 Task: Add Sprouts Organic Mushroom Pasta Sauce to the cart.
Action: Mouse moved to (46, 278)
Screenshot: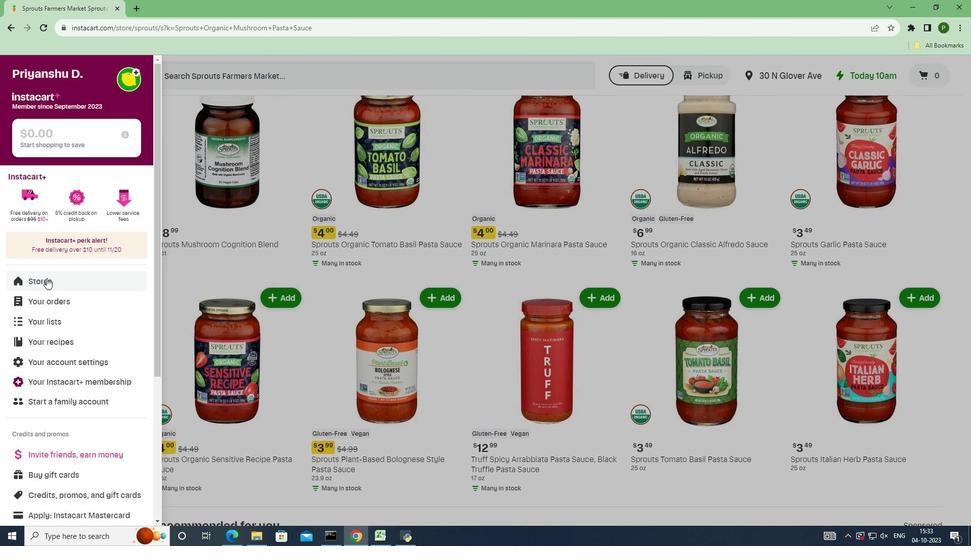 
Action: Mouse pressed left at (46, 278)
Screenshot: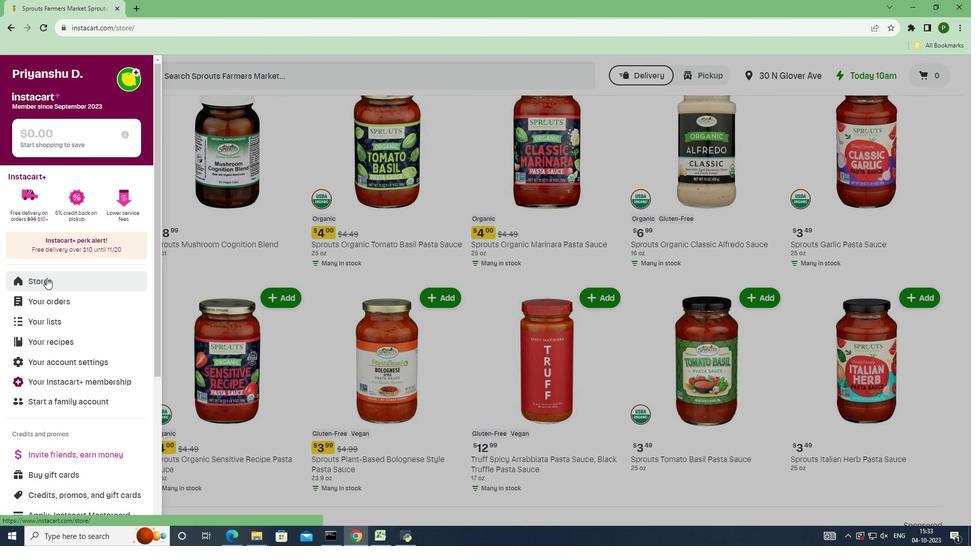 
Action: Mouse moved to (228, 114)
Screenshot: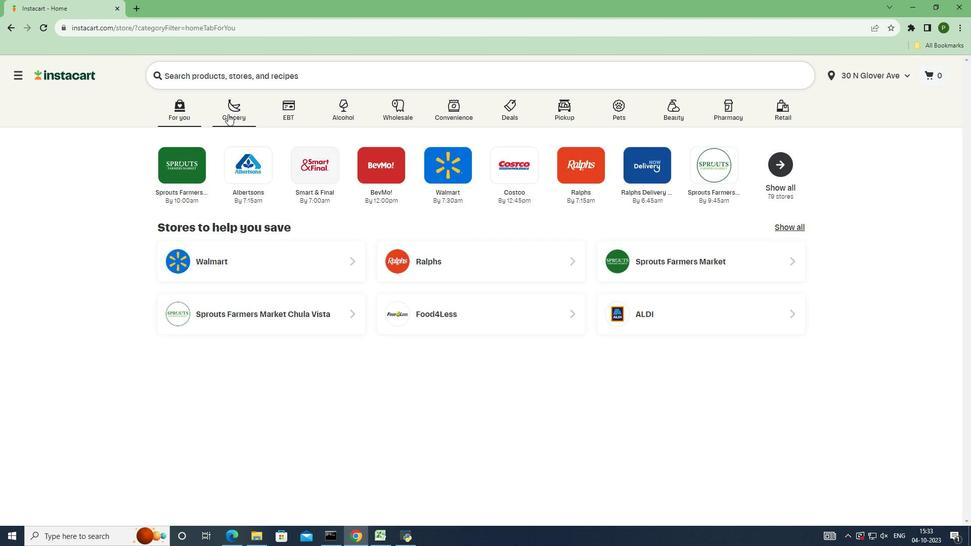 
Action: Mouse pressed left at (228, 114)
Screenshot: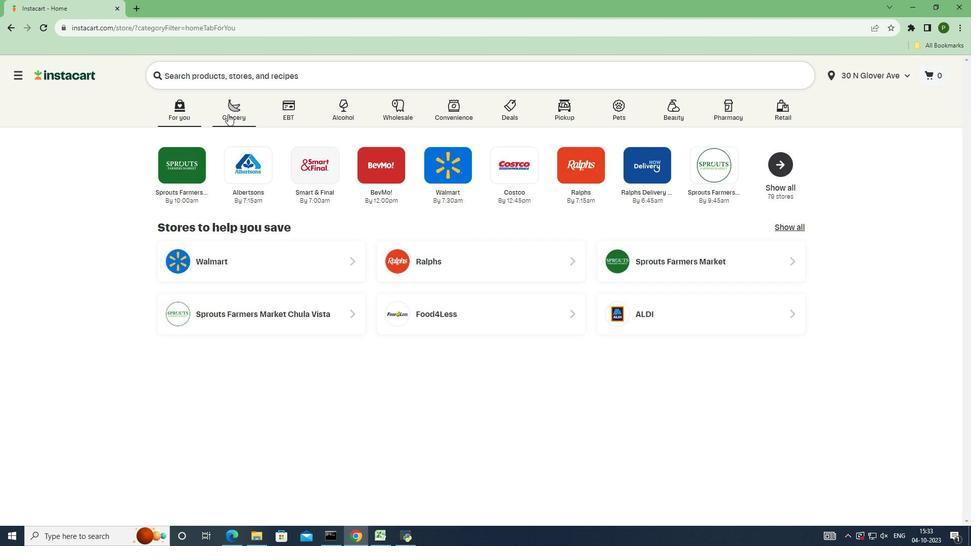 
Action: Mouse moved to (639, 225)
Screenshot: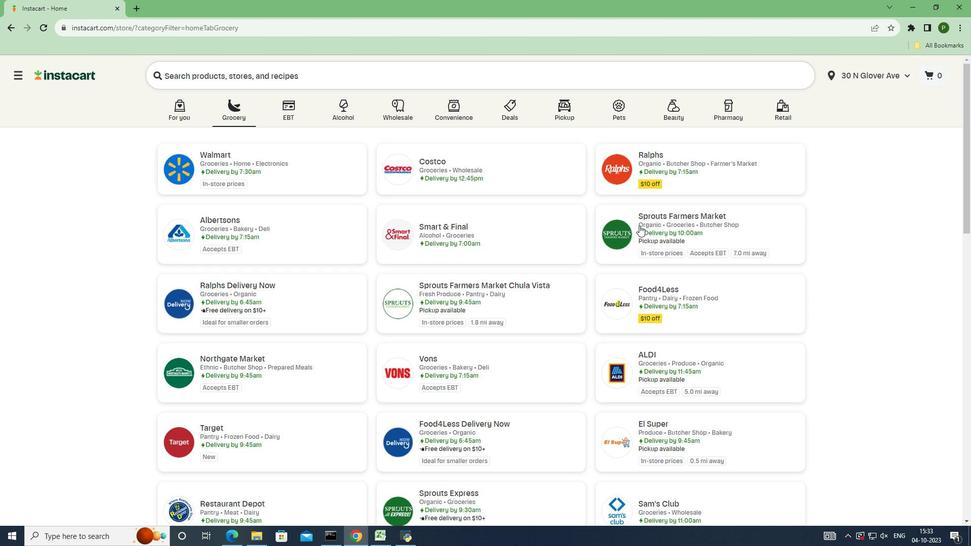 
Action: Mouse pressed left at (639, 225)
Screenshot: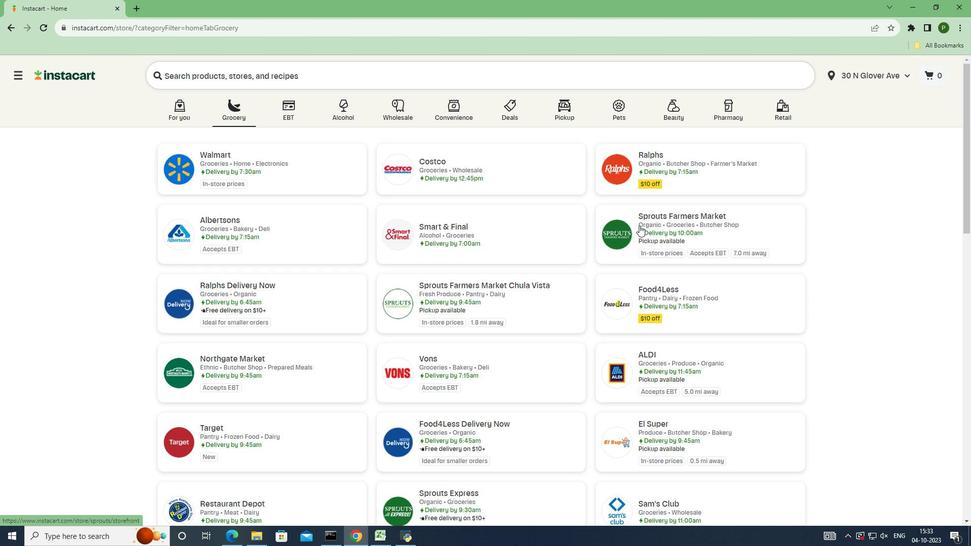 
Action: Mouse moved to (75, 285)
Screenshot: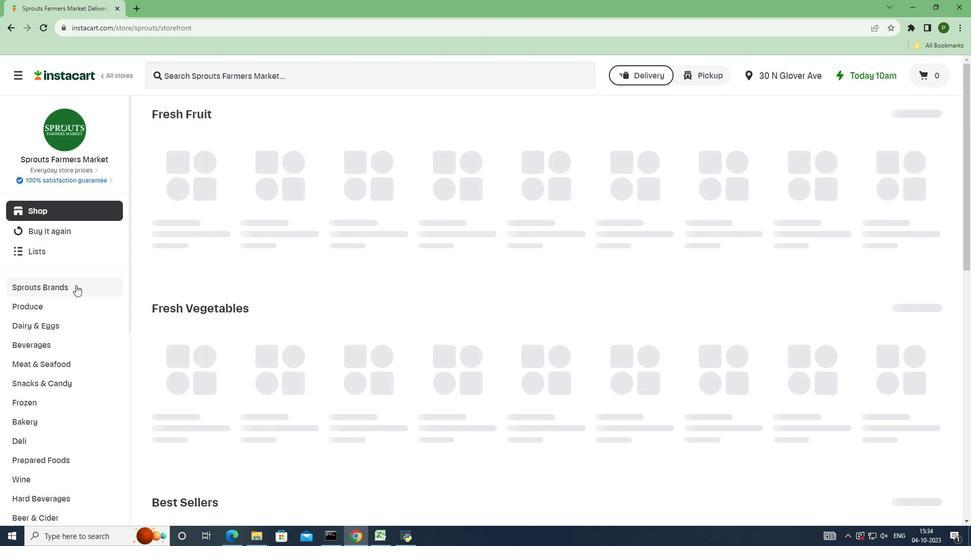 
Action: Mouse pressed left at (75, 285)
Screenshot: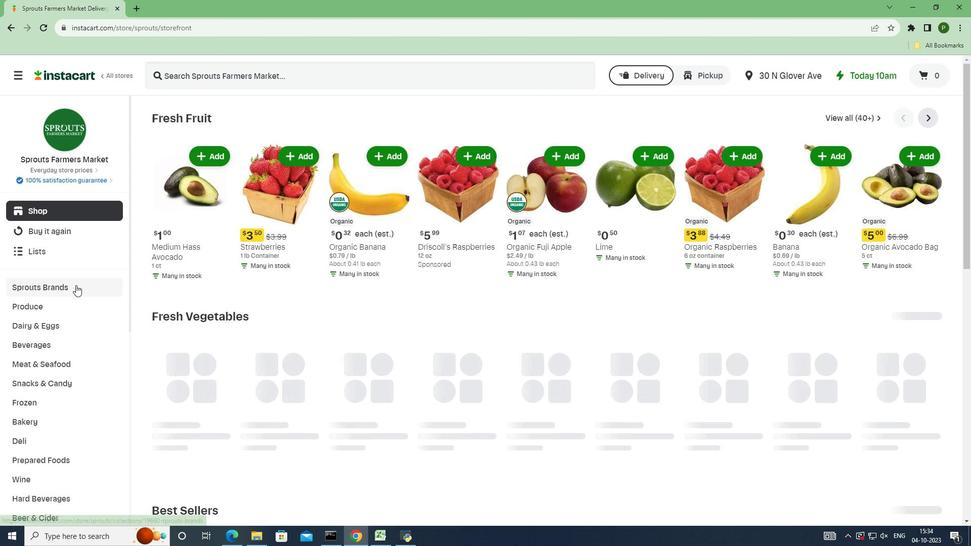 
Action: Mouse moved to (59, 364)
Screenshot: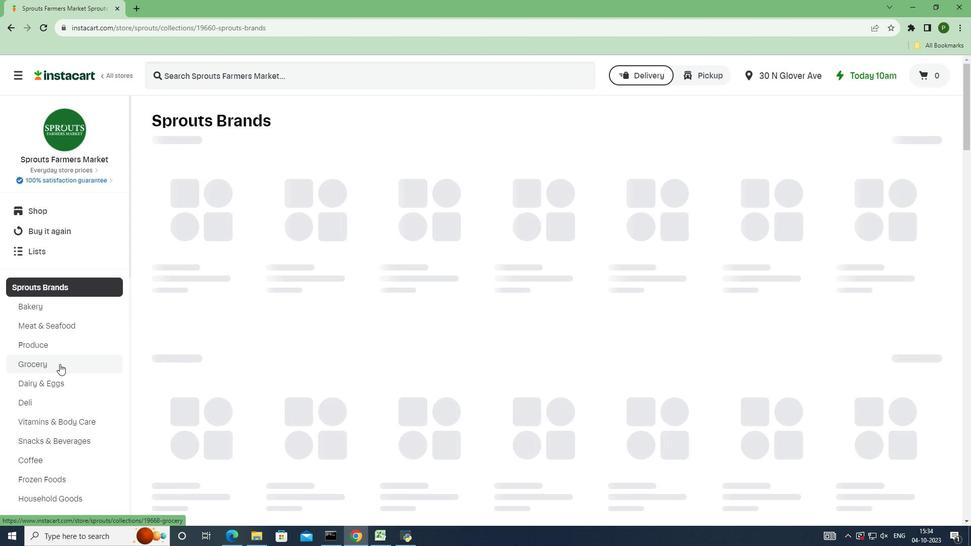 
Action: Mouse pressed left at (59, 364)
Screenshot: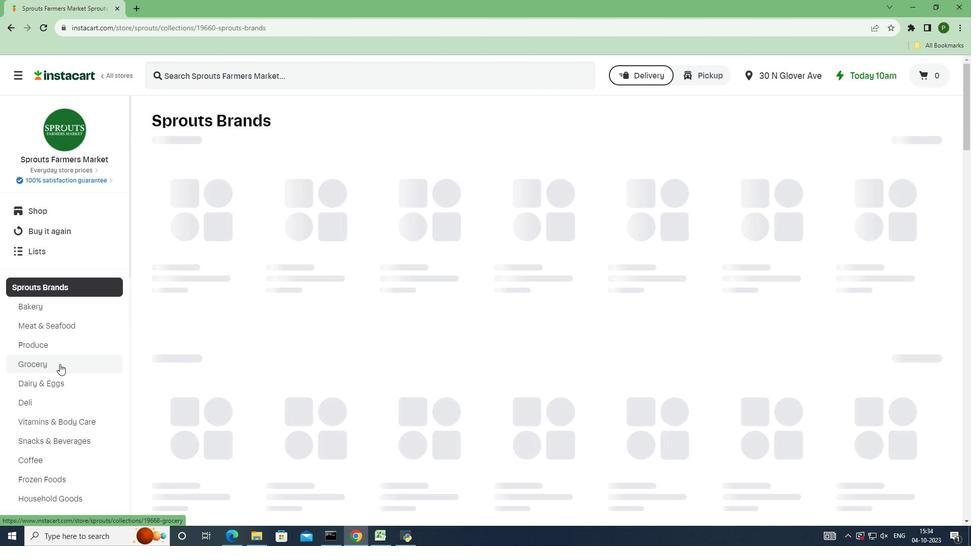 
Action: Mouse moved to (242, 233)
Screenshot: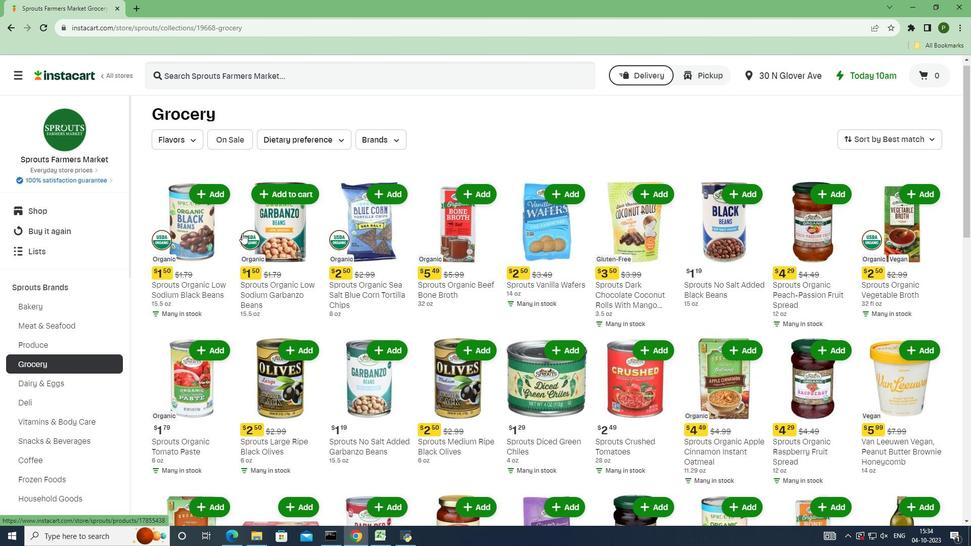 
Action: Mouse scrolled (242, 232) with delta (0, 0)
Screenshot: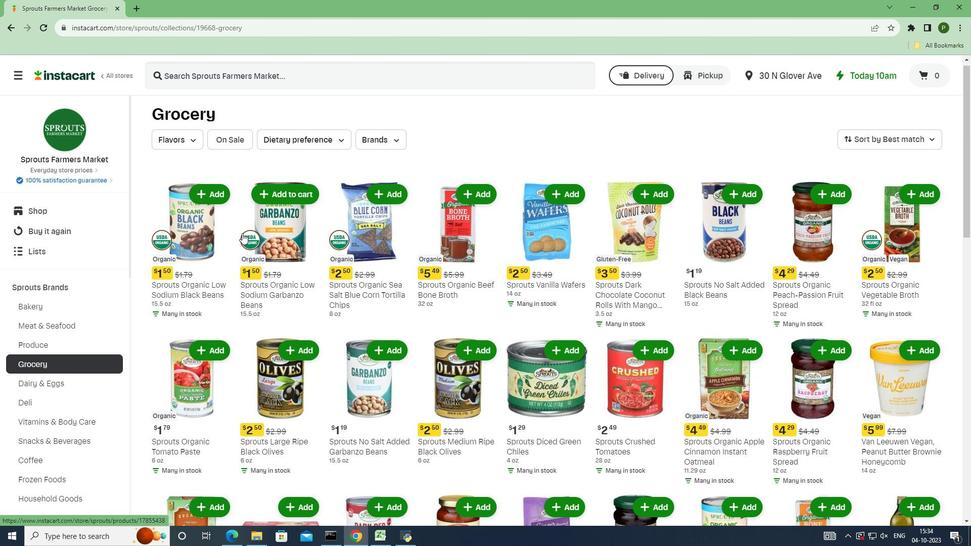 
Action: Mouse scrolled (242, 232) with delta (0, 0)
Screenshot: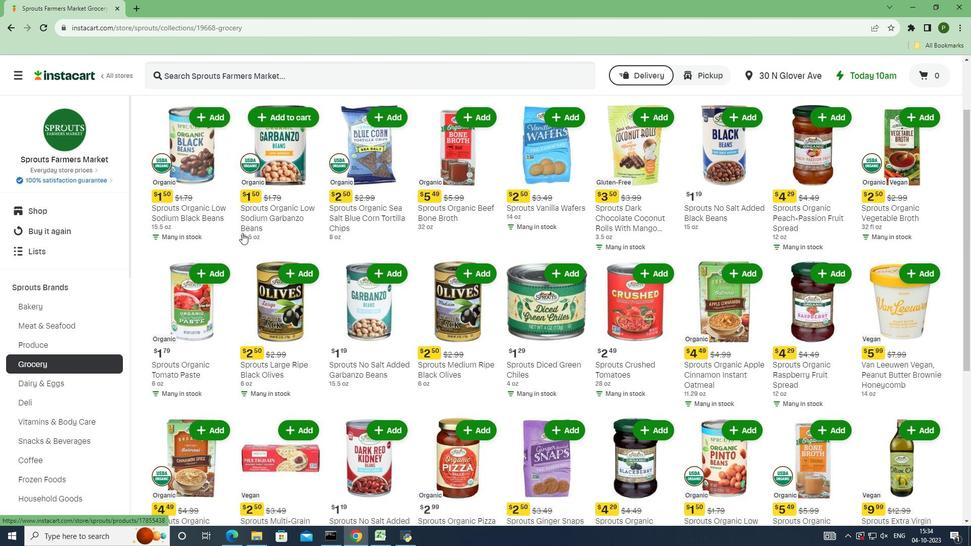 
Action: Mouse scrolled (242, 232) with delta (0, 0)
Screenshot: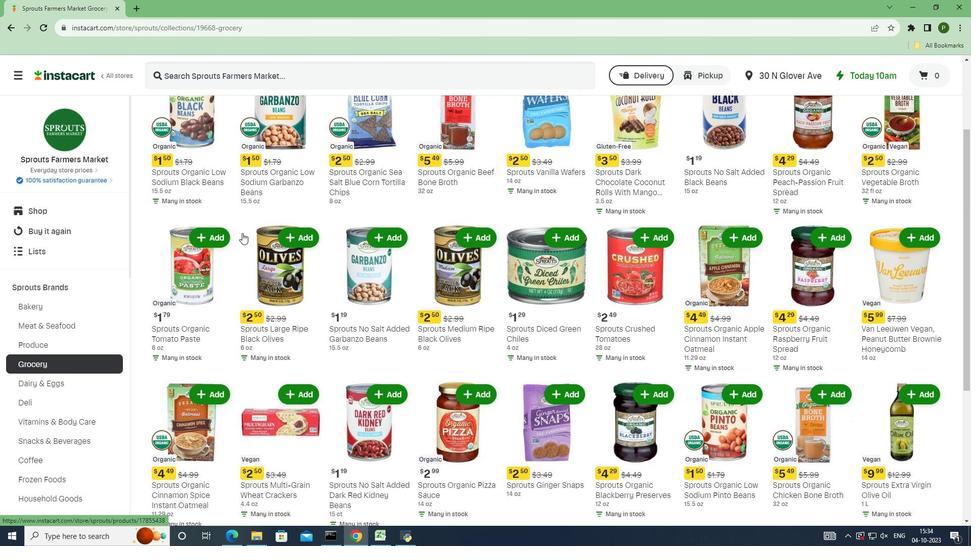 
Action: Mouse scrolled (242, 232) with delta (0, 0)
Screenshot: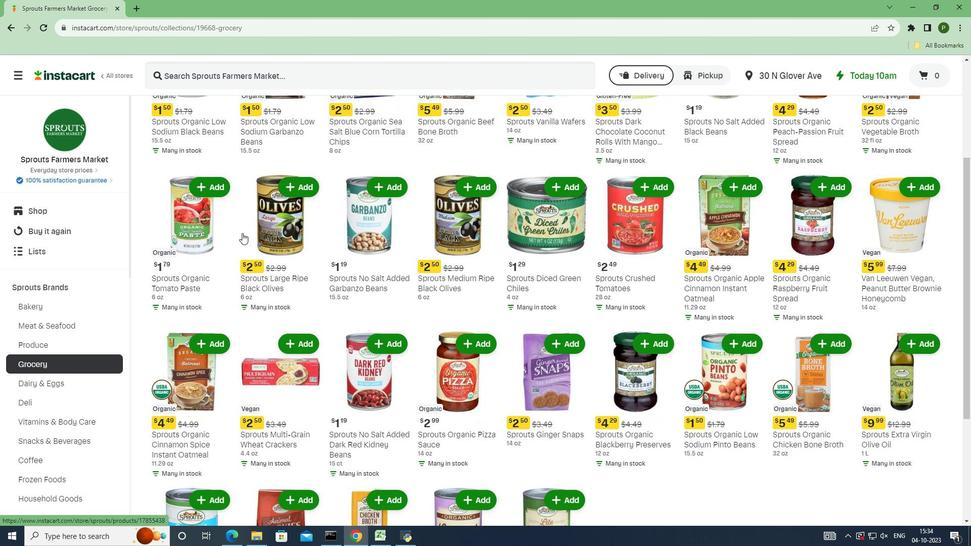 
Action: Mouse scrolled (242, 232) with delta (0, 0)
Screenshot: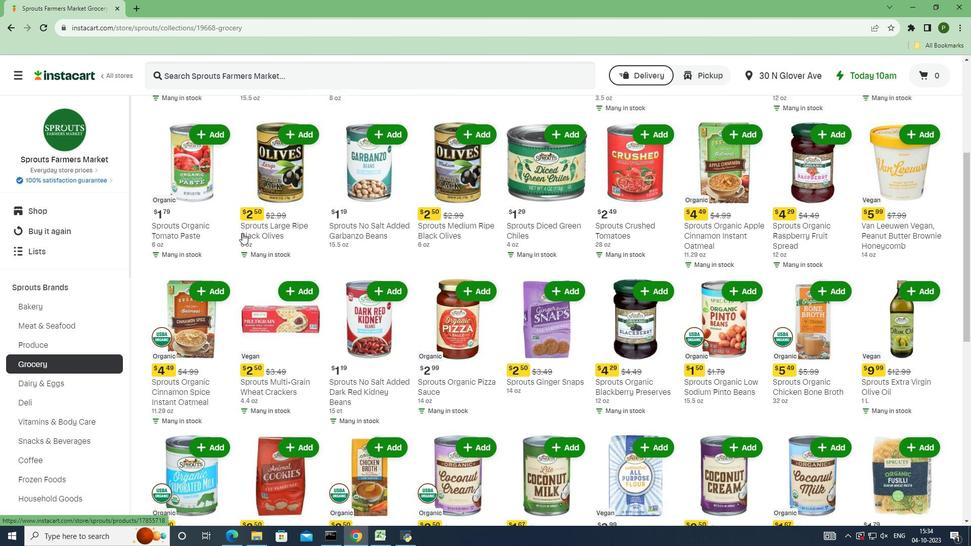 
Action: Mouse scrolled (242, 232) with delta (0, 0)
Screenshot: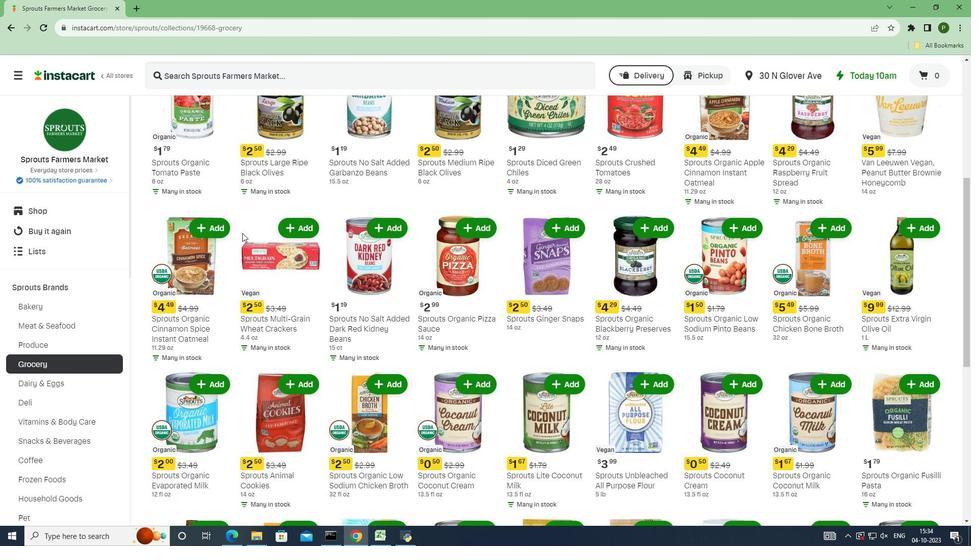 
Action: Mouse scrolled (242, 232) with delta (0, 0)
Screenshot: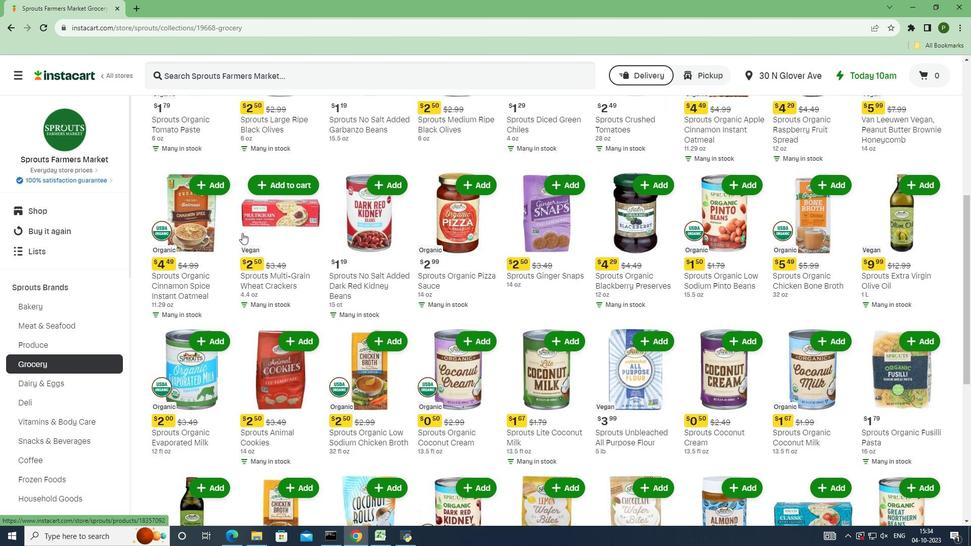 
Action: Mouse scrolled (242, 232) with delta (0, 0)
Screenshot: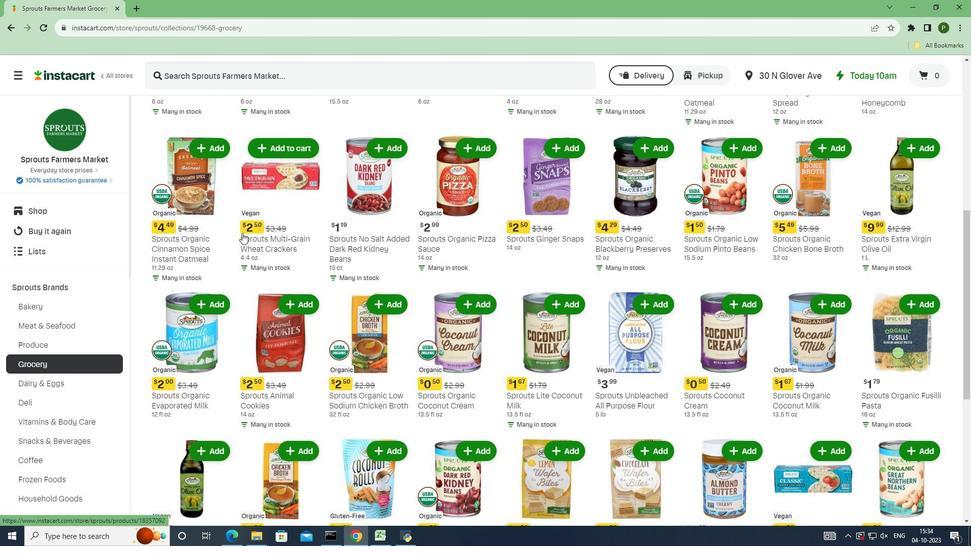 
Action: Mouse scrolled (242, 232) with delta (0, 0)
Screenshot: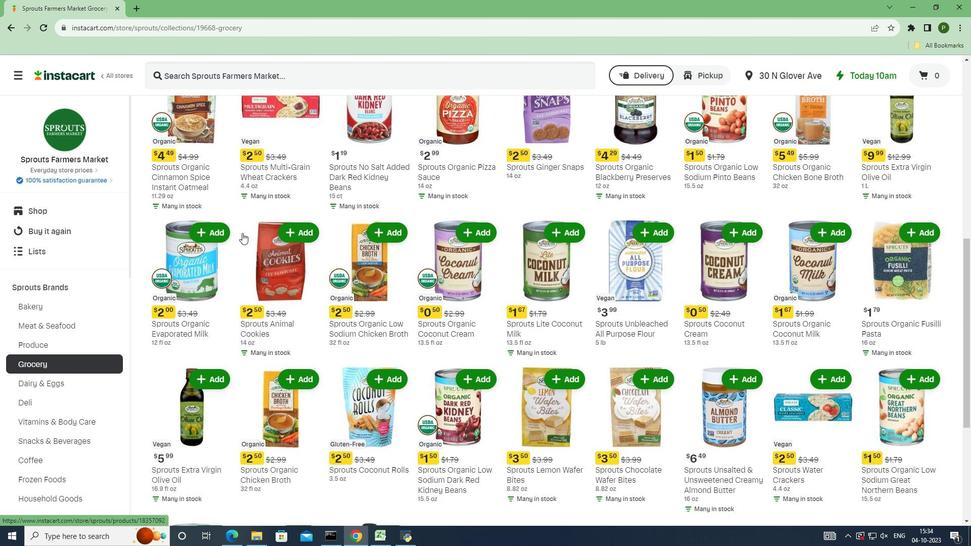 
Action: Mouse scrolled (242, 232) with delta (0, 0)
Screenshot: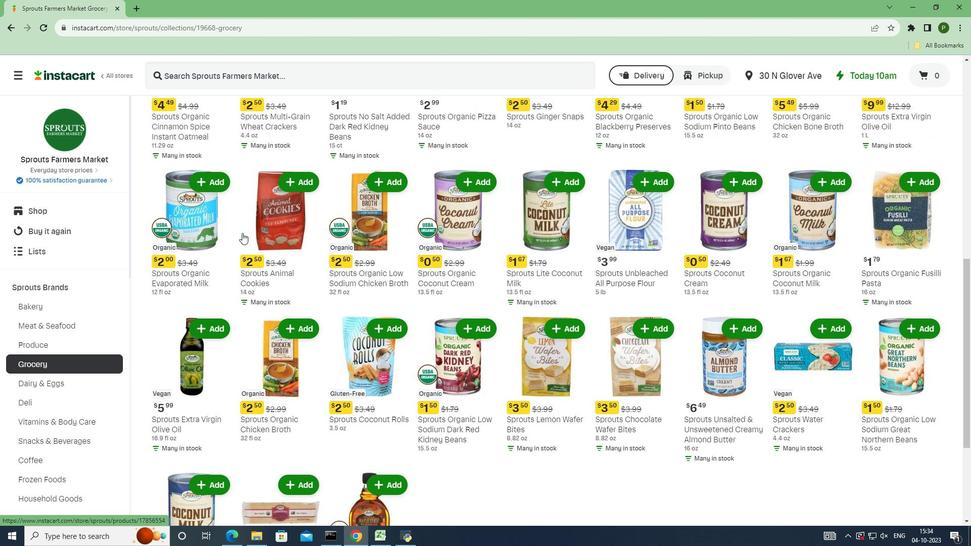 
Action: Mouse scrolled (242, 232) with delta (0, 0)
Screenshot: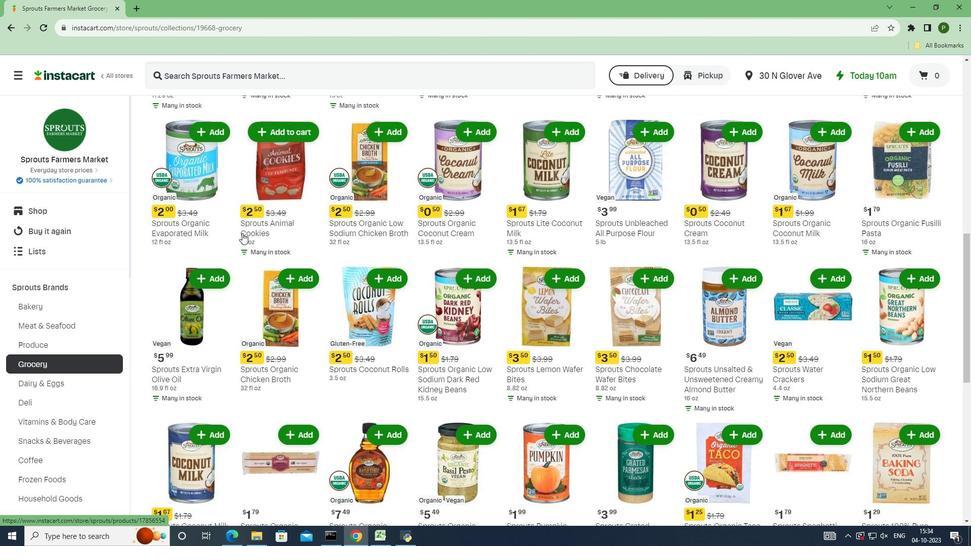 
Action: Mouse scrolled (242, 232) with delta (0, 0)
Screenshot: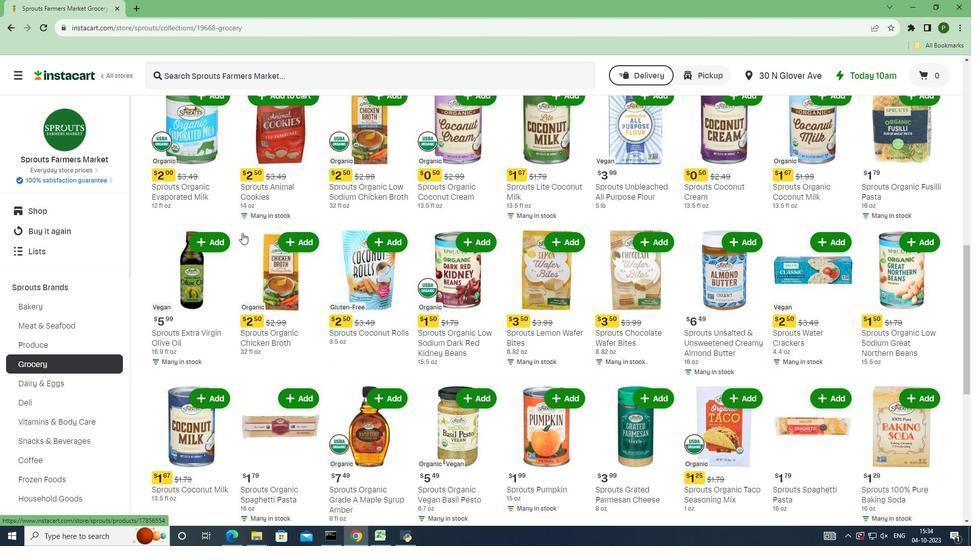 
Action: Mouse scrolled (242, 232) with delta (0, 0)
Screenshot: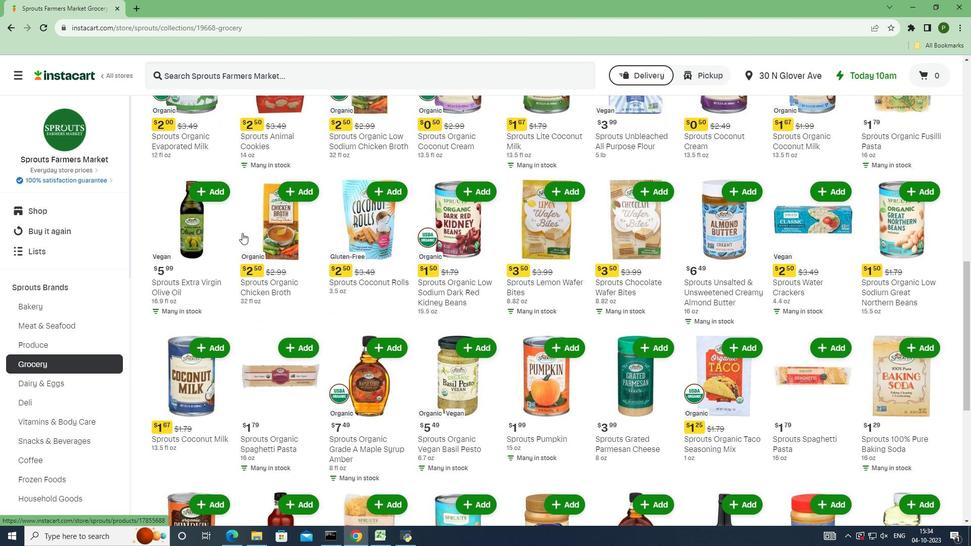 
Action: Mouse scrolled (242, 232) with delta (0, 0)
Screenshot: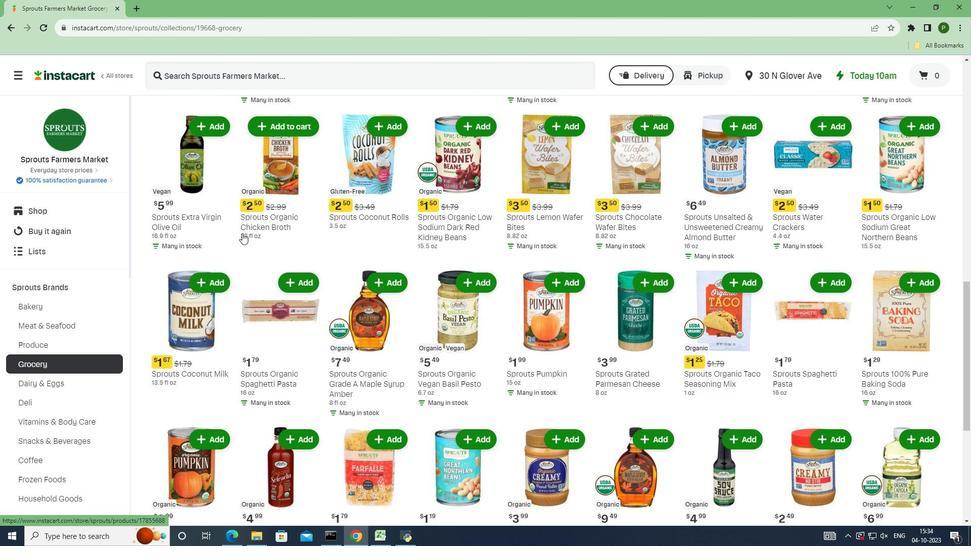 
Action: Mouse scrolled (242, 232) with delta (0, 0)
Screenshot: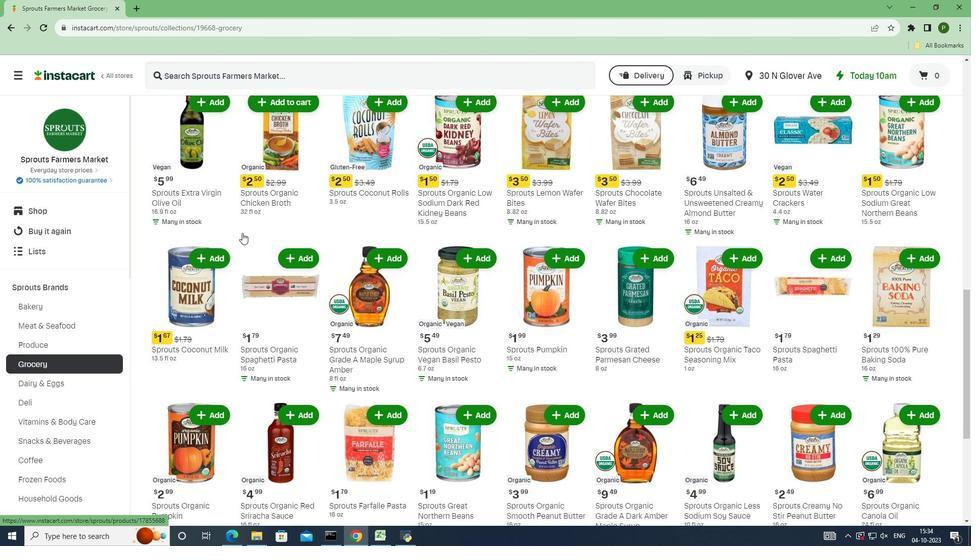 
Action: Mouse scrolled (242, 232) with delta (0, 0)
Screenshot: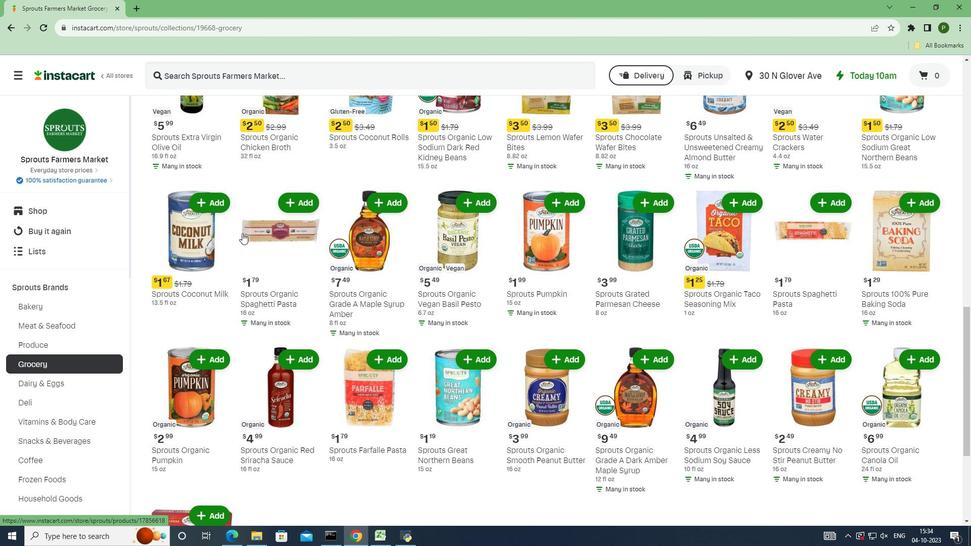 
Action: Mouse scrolled (242, 232) with delta (0, 0)
Screenshot: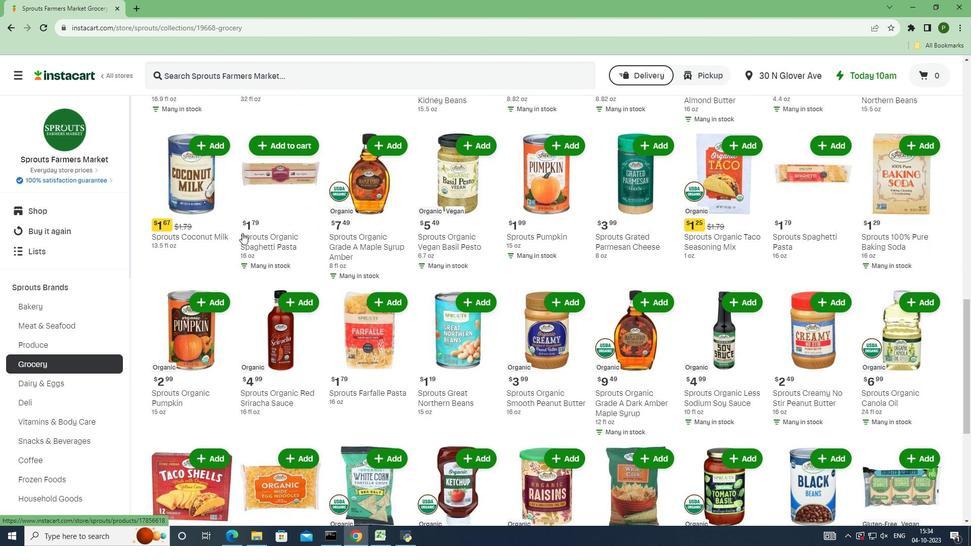 
Action: Mouse scrolled (242, 232) with delta (0, 0)
Screenshot: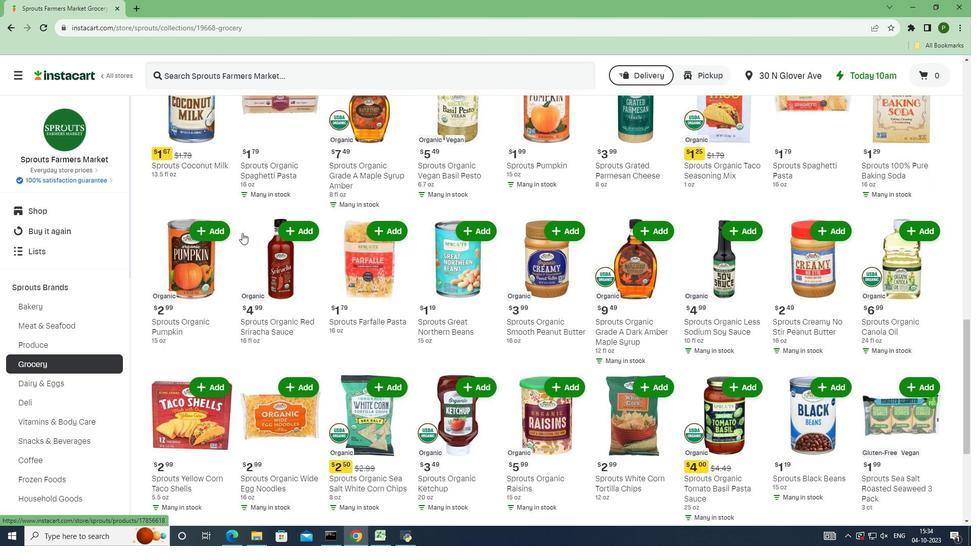 
Action: Mouse scrolled (242, 232) with delta (0, 0)
Screenshot: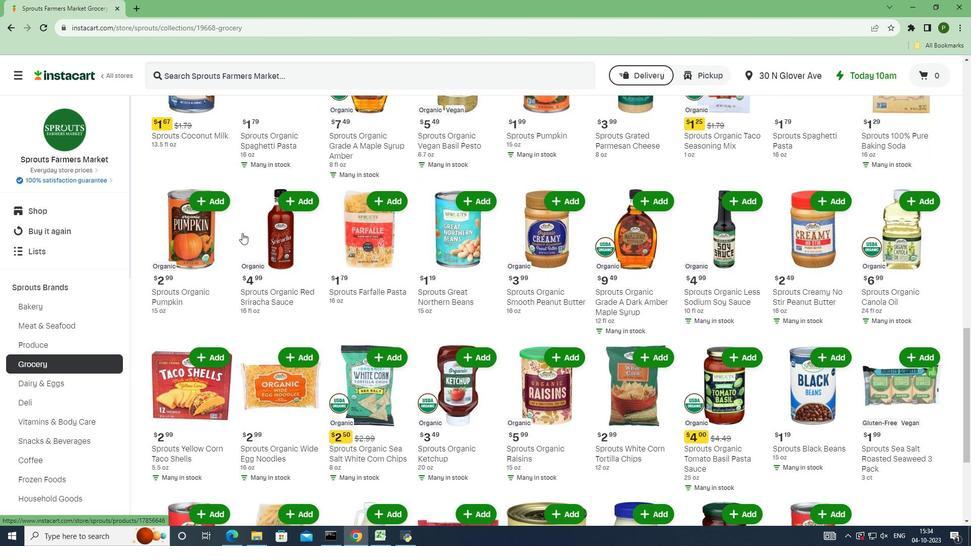 
Action: Mouse scrolled (242, 232) with delta (0, 0)
Screenshot: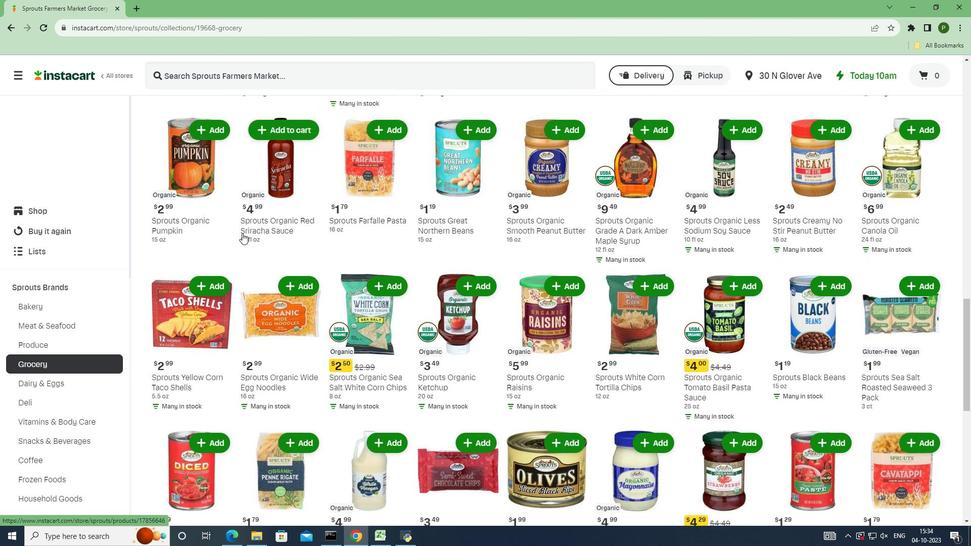 
Action: Mouse scrolled (242, 232) with delta (0, 0)
Screenshot: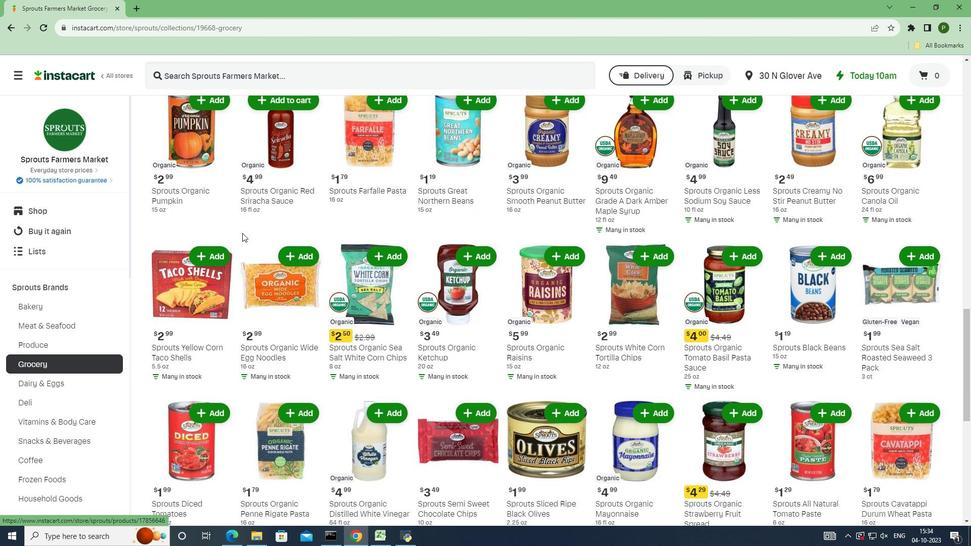 
Action: Mouse scrolled (242, 232) with delta (0, 0)
Screenshot: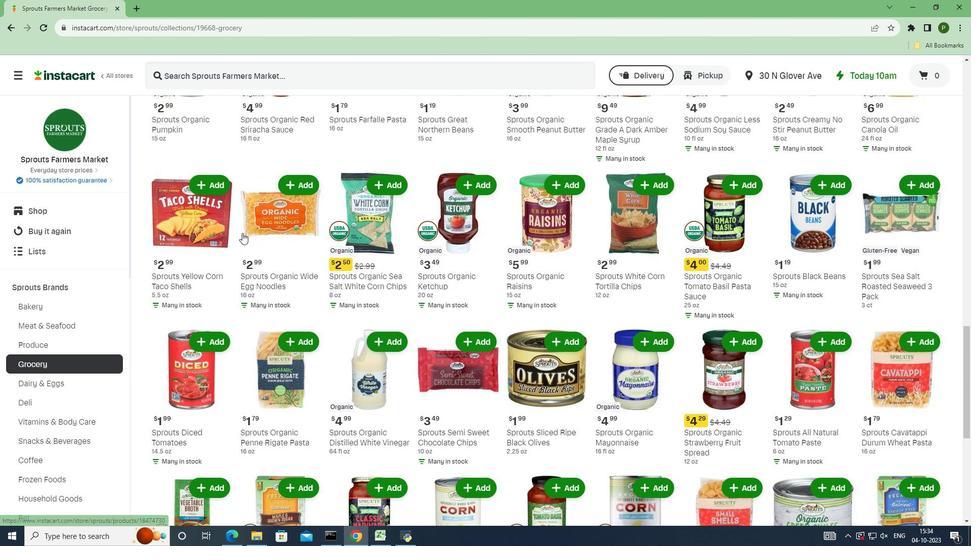 
Action: Mouse scrolled (242, 232) with delta (0, 0)
Screenshot: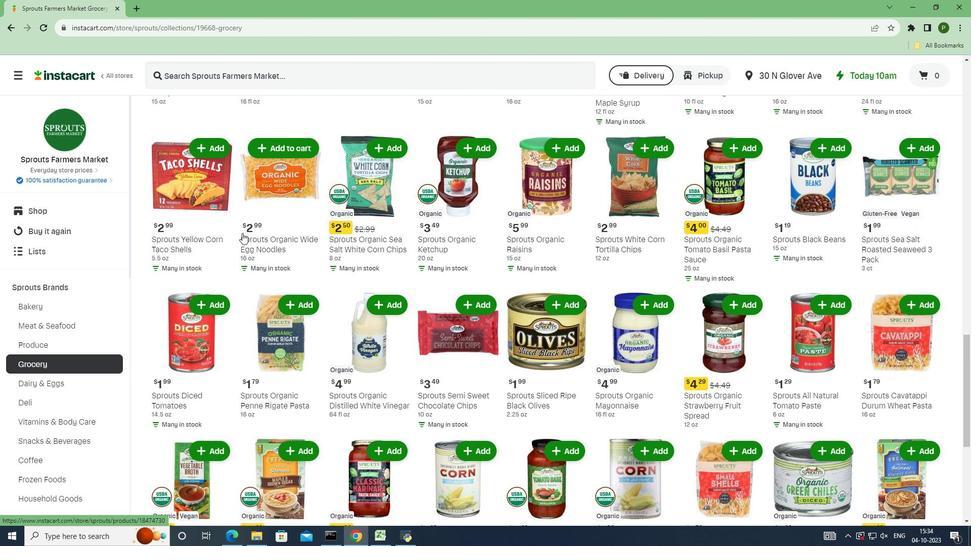
Action: Mouse scrolled (242, 232) with delta (0, 0)
Screenshot: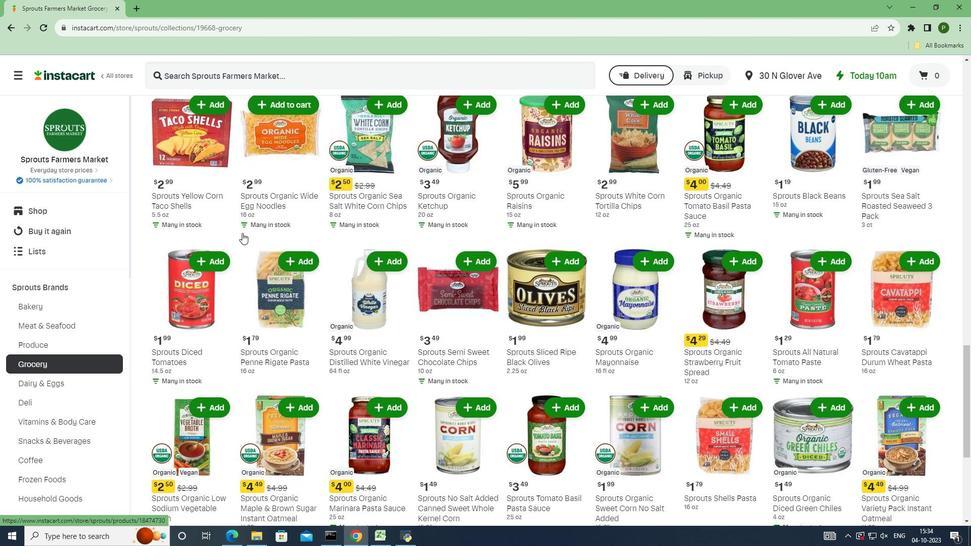 
Action: Mouse scrolled (242, 232) with delta (0, 0)
Screenshot: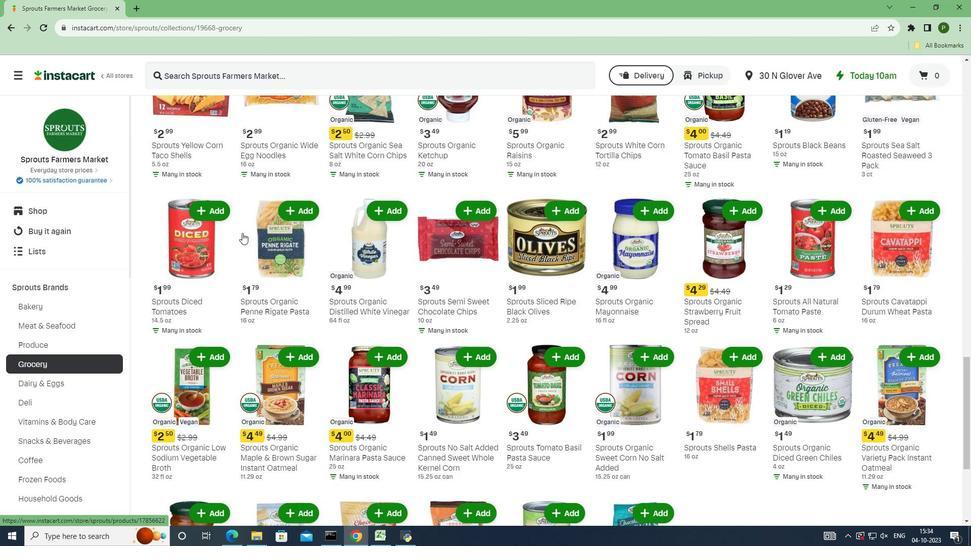 
Action: Mouse scrolled (242, 232) with delta (0, 0)
Screenshot: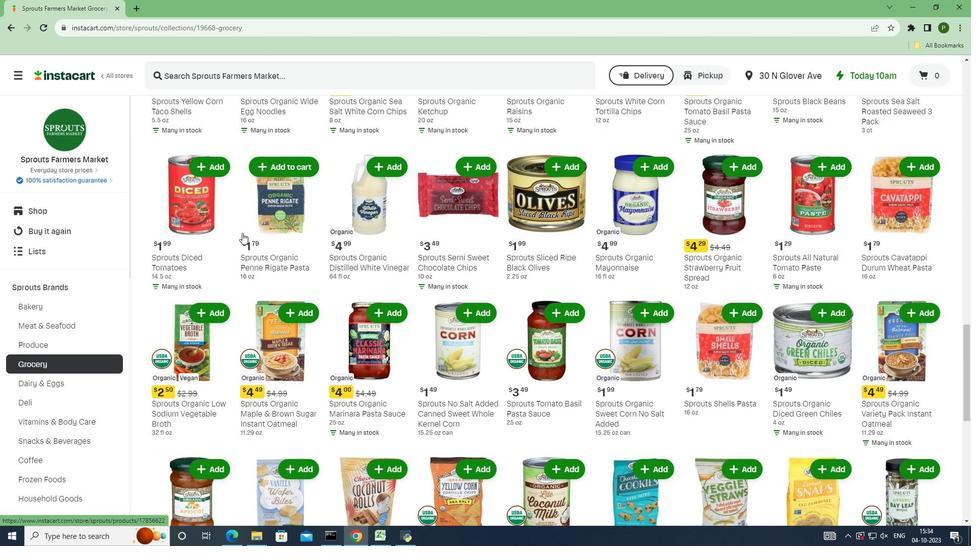 
Action: Mouse scrolled (242, 232) with delta (0, 0)
Screenshot: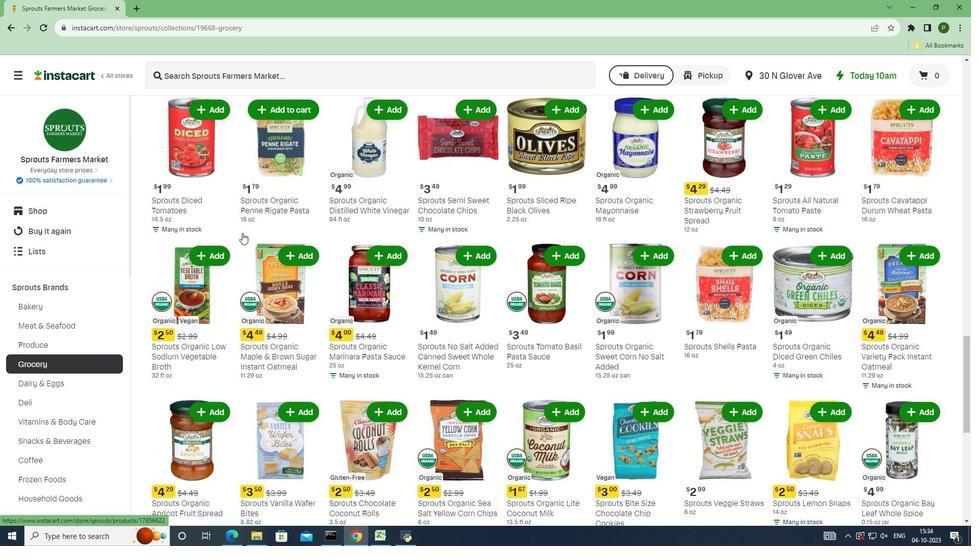 
Action: Mouse scrolled (242, 232) with delta (0, 0)
Screenshot: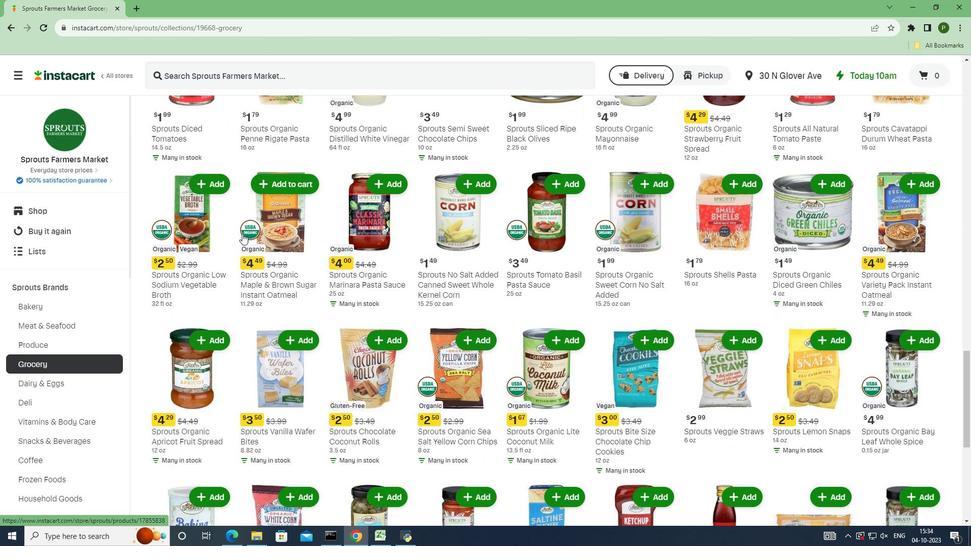 
Action: Mouse moved to (242, 233)
Screenshot: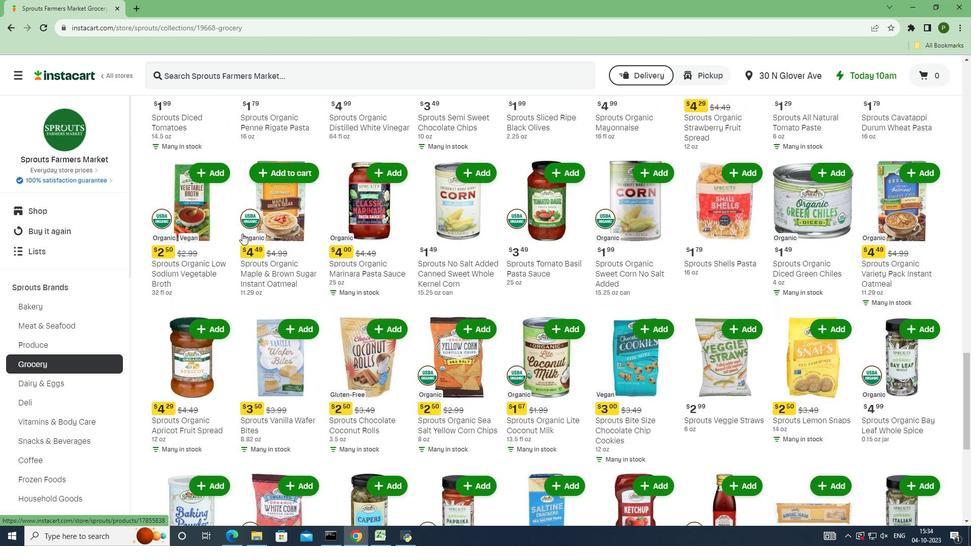 
Action: Mouse scrolled (242, 233) with delta (0, 0)
Screenshot: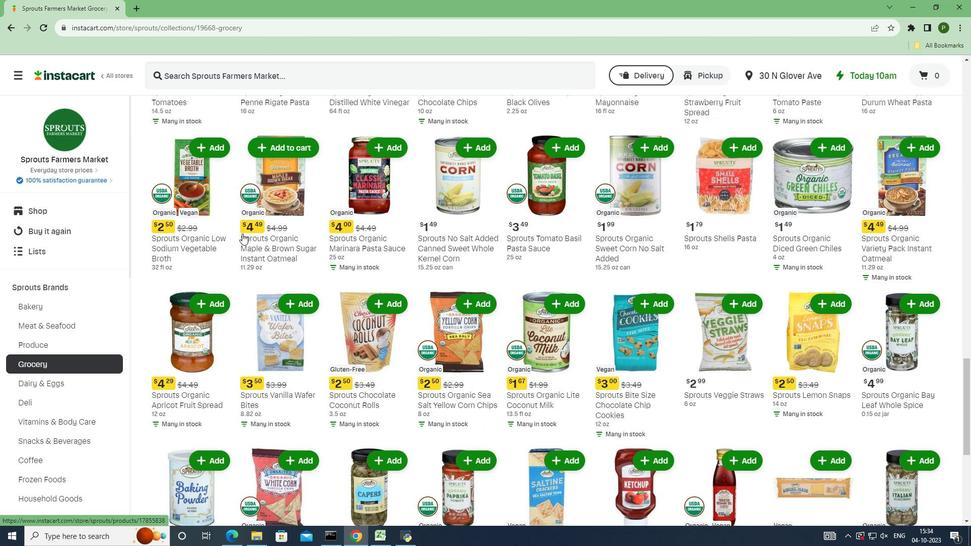 
Action: Mouse scrolled (242, 233) with delta (0, 0)
Screenshot: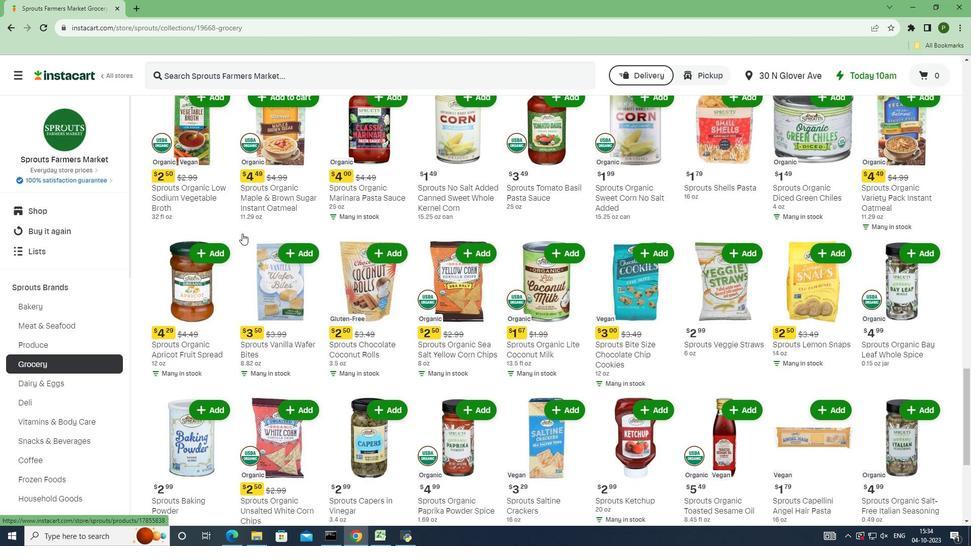 
Action: Mouse scrolled (242, 233) with delta (0, 0)
Screenshot: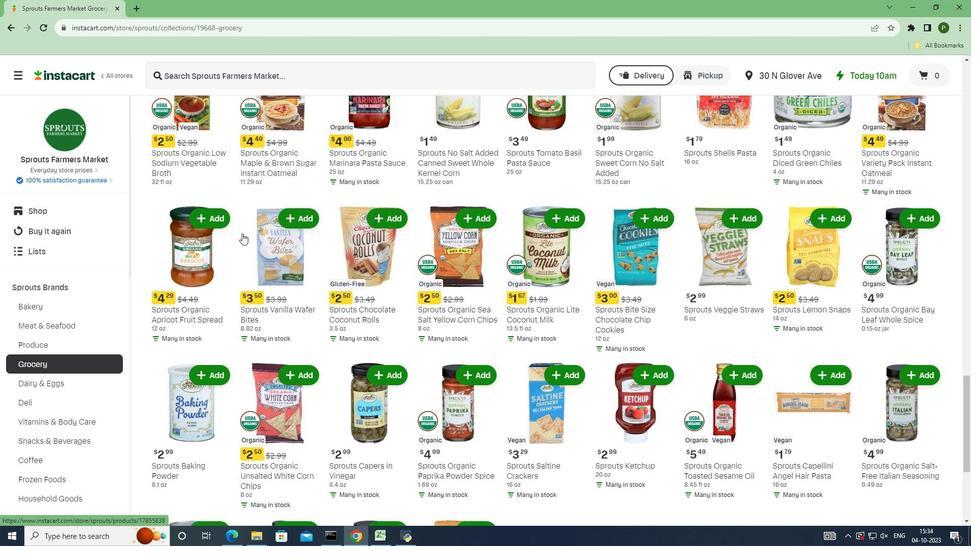 
Action: Mouse scrolled (242, 233) with delta (0, 0)
Screenshot: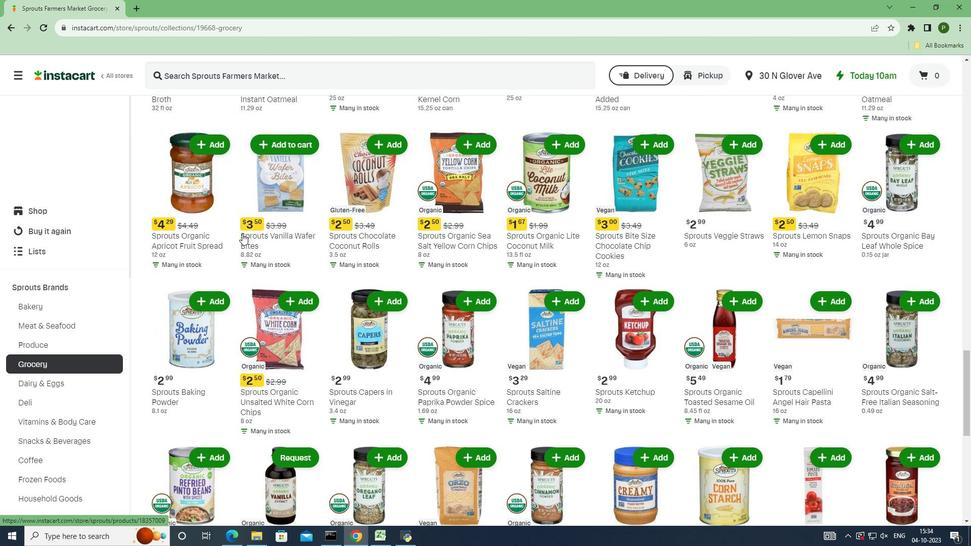 
Action: Mouse scrolled (242, 233) with delta (0, 0)
Screenshot: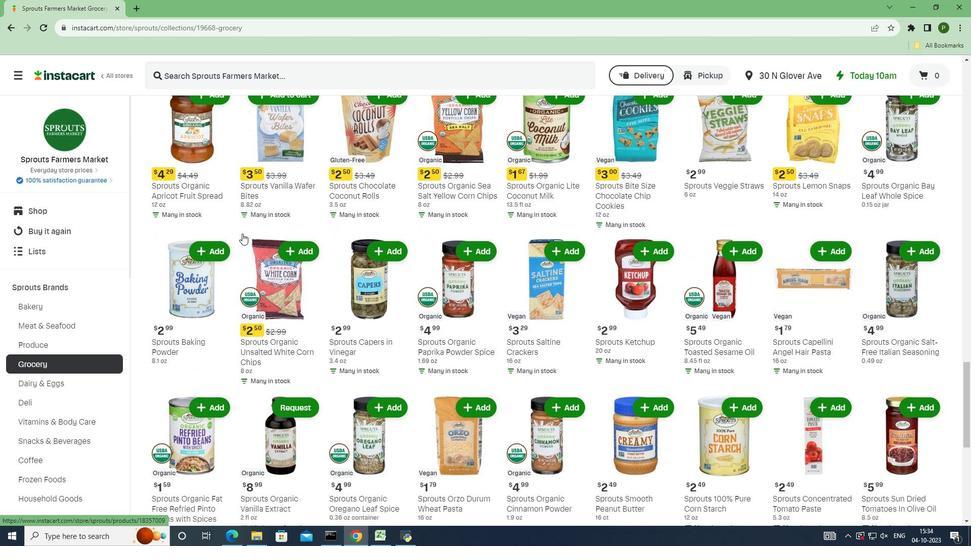 
Action: Mouse scrolled (242, 233) with delta (0, 0)
Screenshot: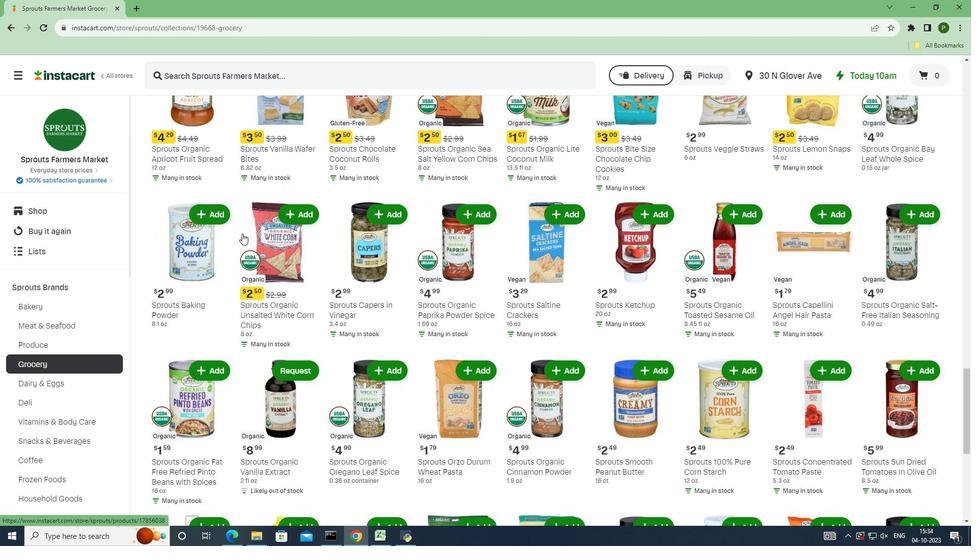 
Action: Mouse scrolled (242, 233) with delta (0, 0)
Screenshot: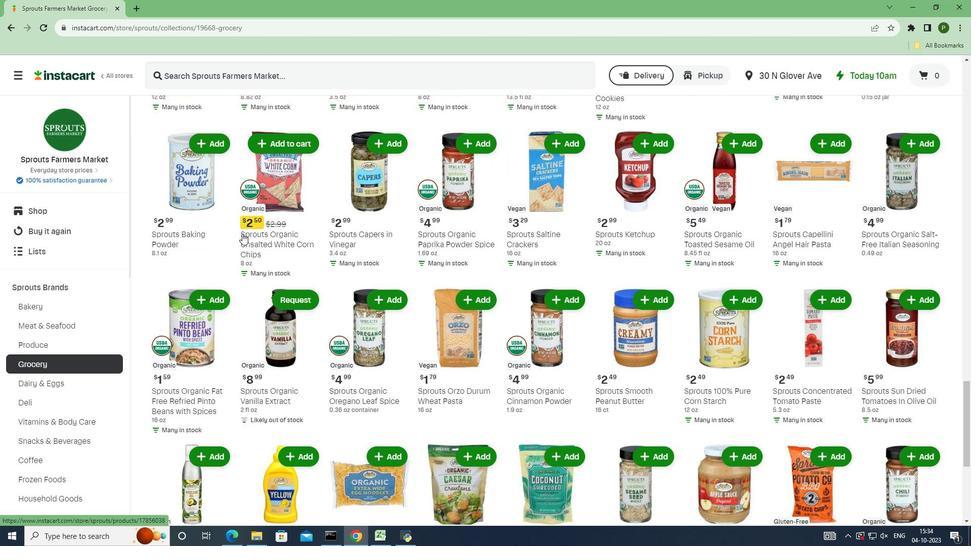 
Action: Mouse scrolled (242, 233) with delta (0, 0)
Screenshot: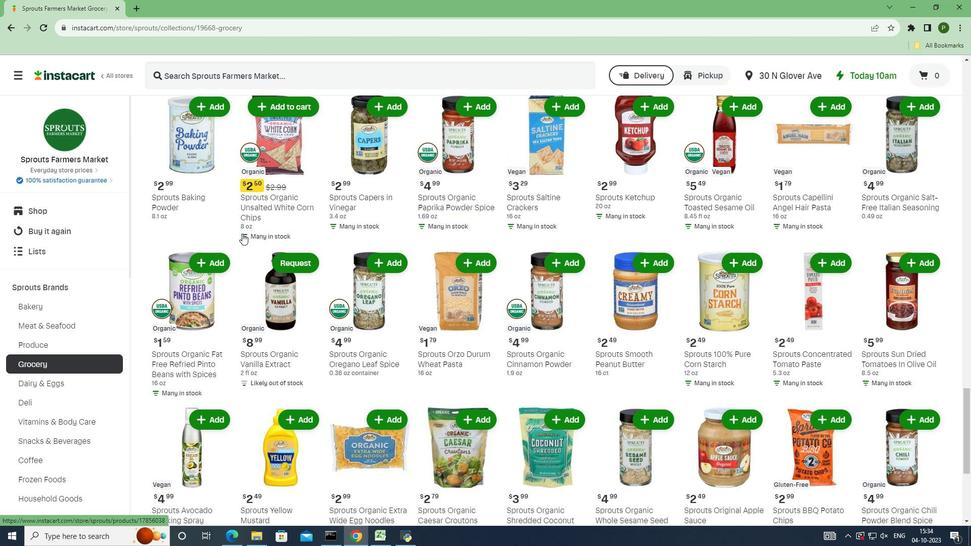 
Action: Mouse scrolled (242, 233) with delta (0, 0)
Screenshot: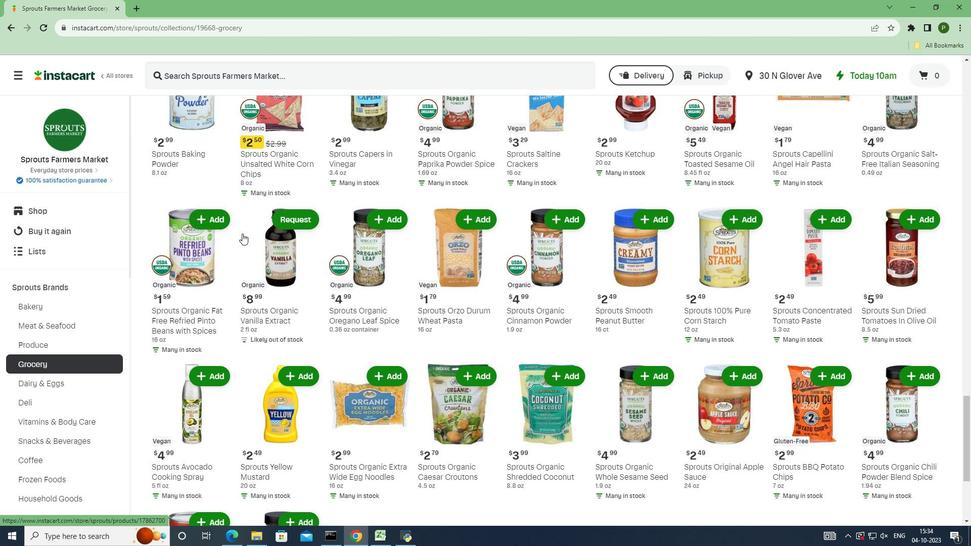 
Action: Mouse scrolled (242, 233) with delta (0, 0)
Screenshot: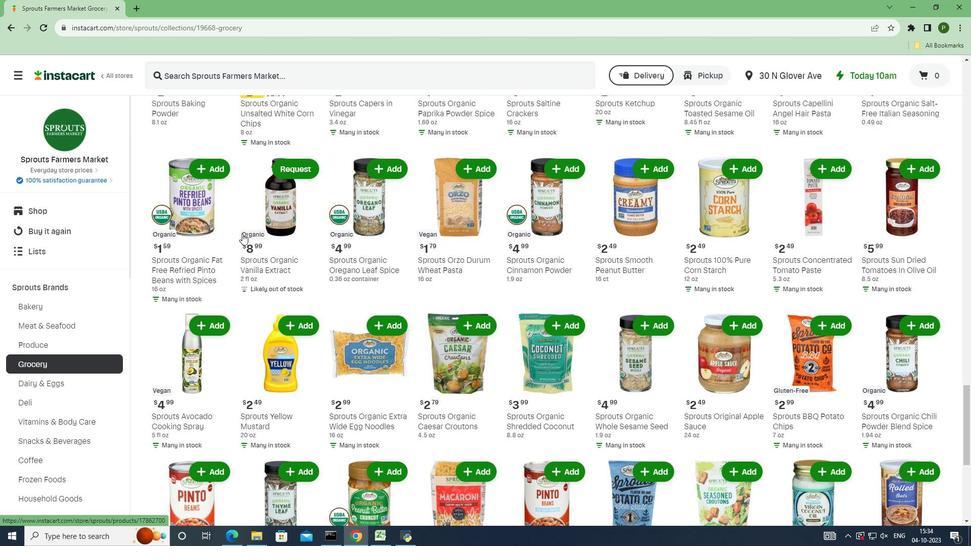 
Action: Mouse scrolled (242, 233) with delta (0, 0)
Screenshot: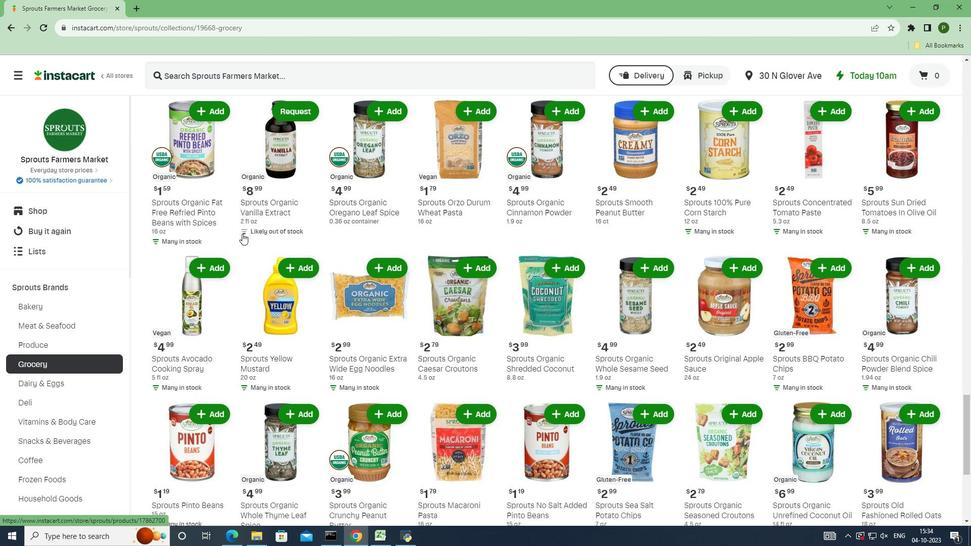 
Action: Mouse scrolled (242, 233) with delta (0, 0)
Screenshot: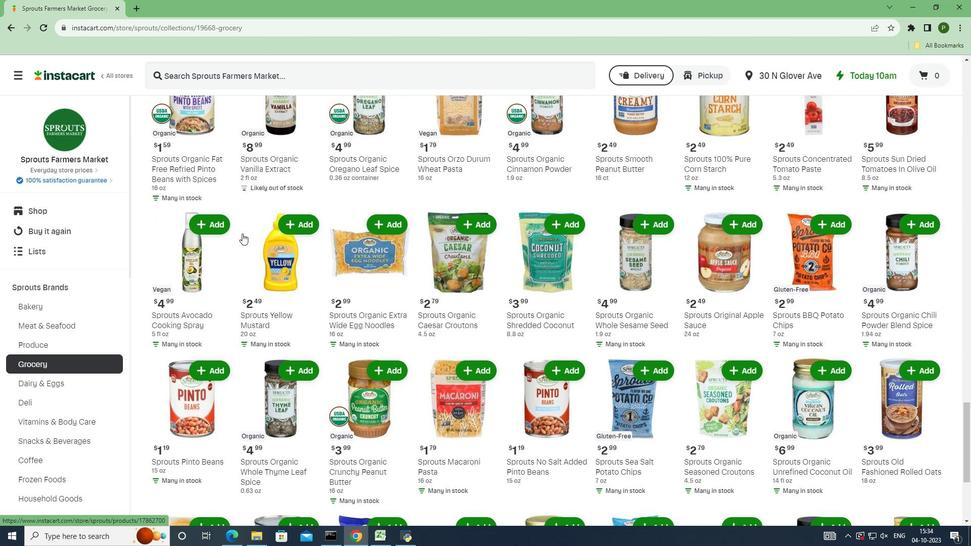 
Action: Mouse scrolled (242, 233) with delta (0, 0)
Screenshot: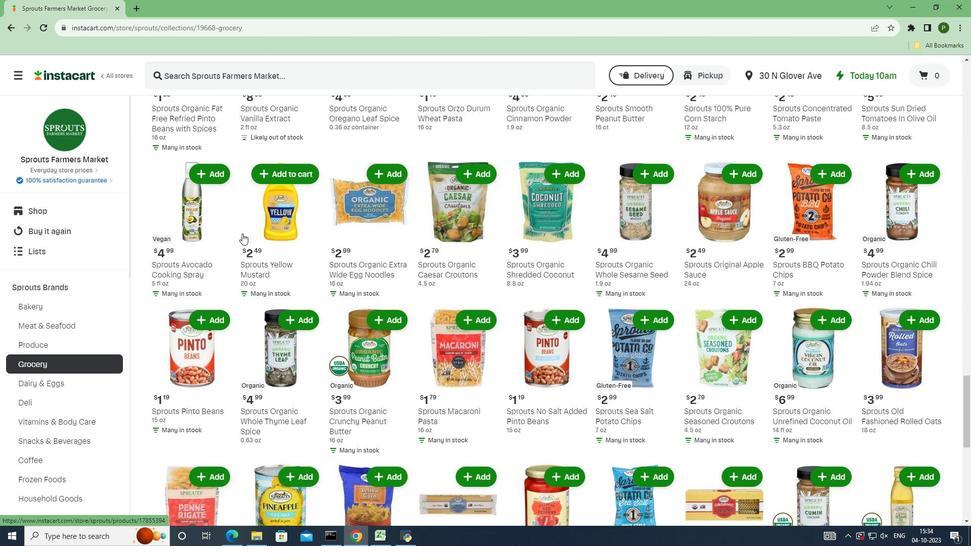
Action: Mouse scrolled (242, 233) with delta (0, 0)
Screenshot: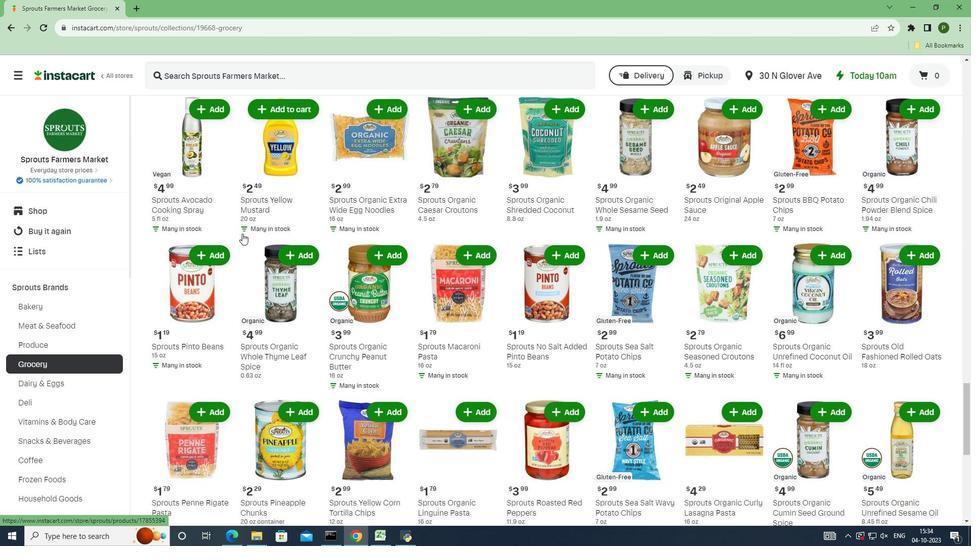 
Action: Mouse scrolled (242, 233) with delta (0, 0)
Screenshot: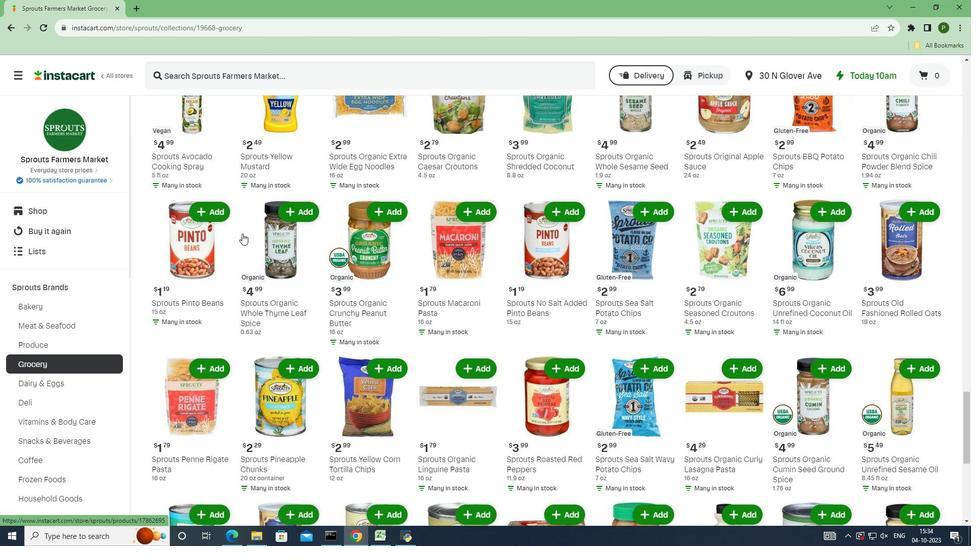 
Action: Mouse scrolled (242, 233) with delta (0, 0)
Screenshot: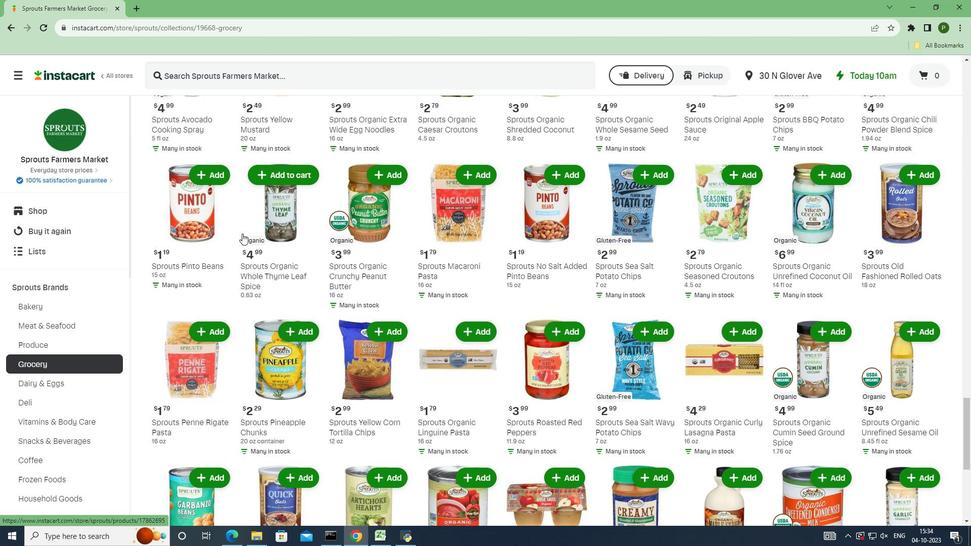 
Action: Mouse scrolled (242, 233) with delta (0, 0)
Screenshot: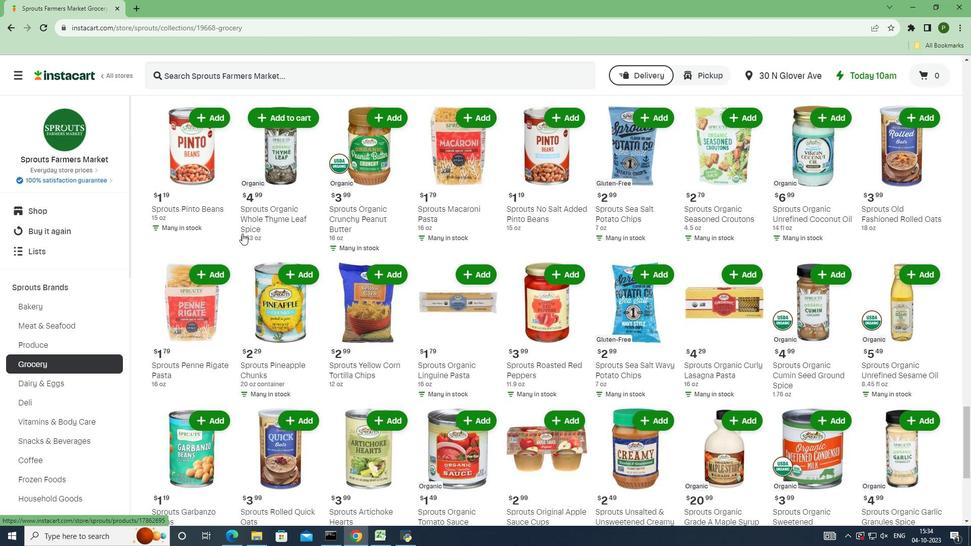 
Action: Mouse scrolled (242, 233) with delta (0, 0)
Screenshot: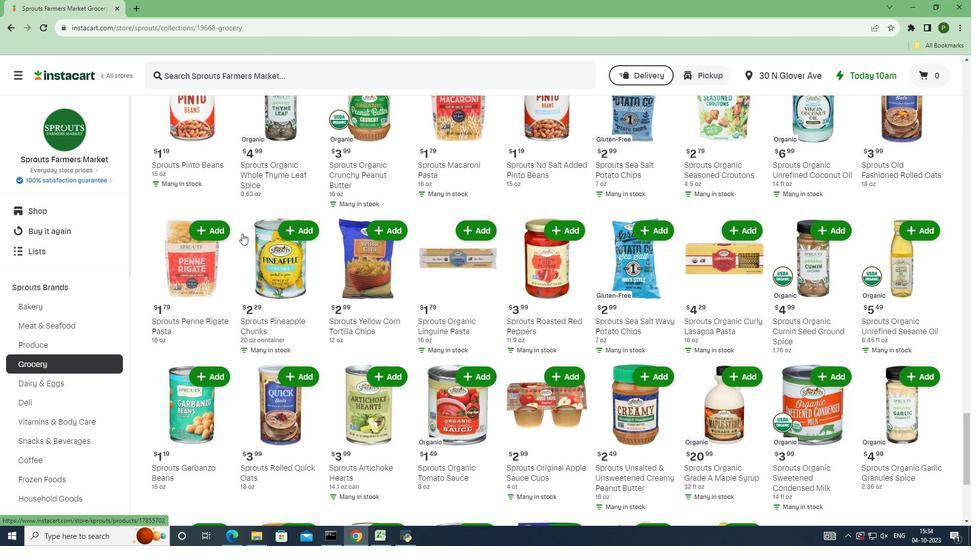 
Action: Mouse scrolled (242, 233) with delta (0, 0)
Screenshot: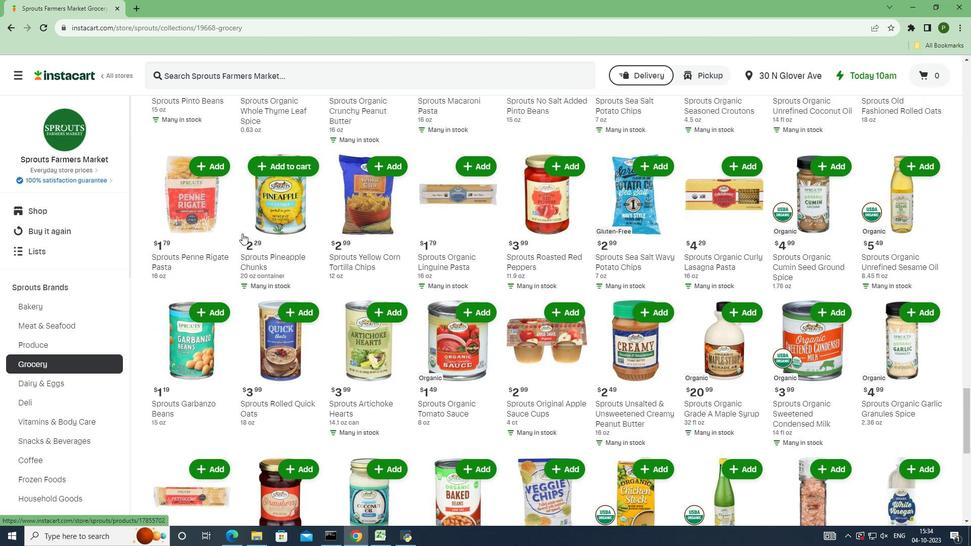 
Action: Mouse scrolled (242, 233) with delta (0, 0)
Screenshot: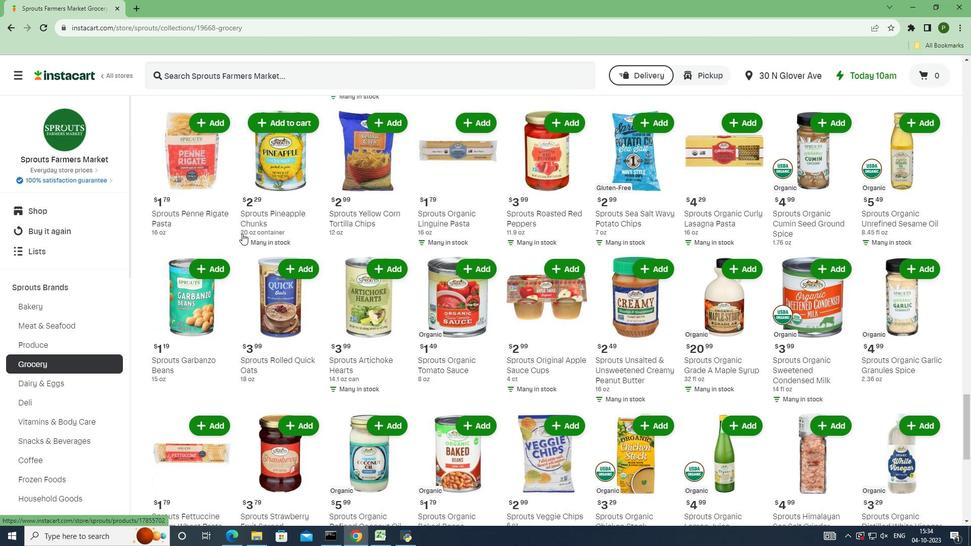 
Action: Mouse scrolled (242, 233) with delta (0, 0)
Screenshot: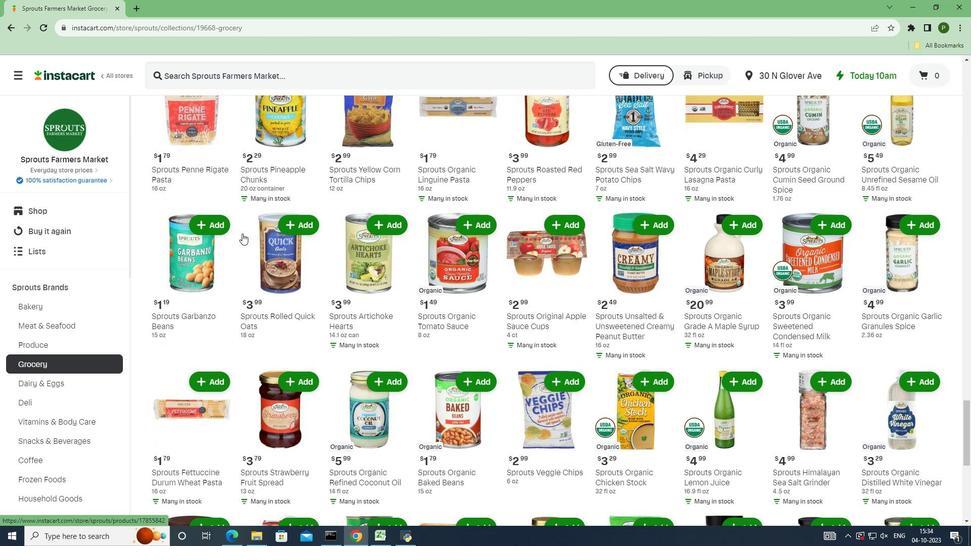 
Action: Mouse scrolled (242, 233) with delta (0, 0)
Screenshot: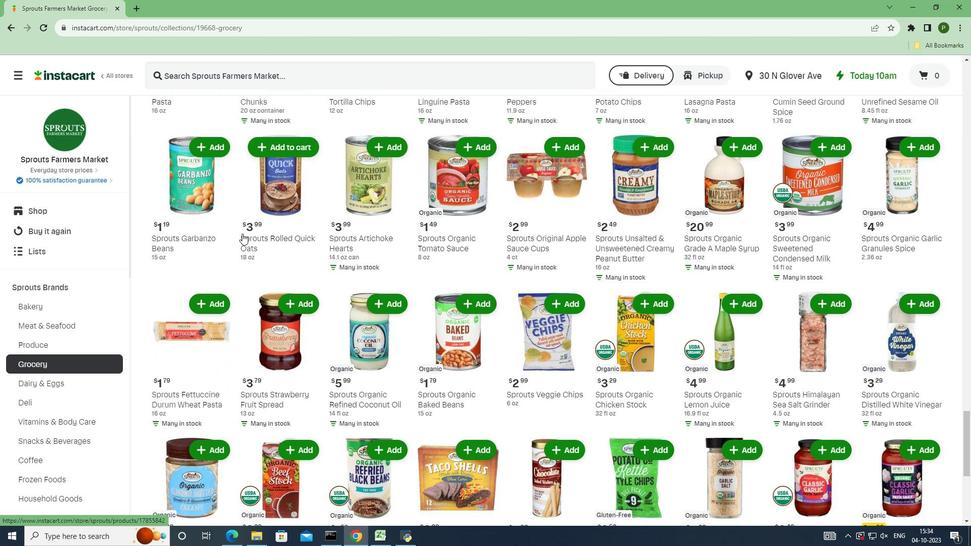 
Action: Mouse scrolled (242, 233) with delta (0, 0)
Screenshot: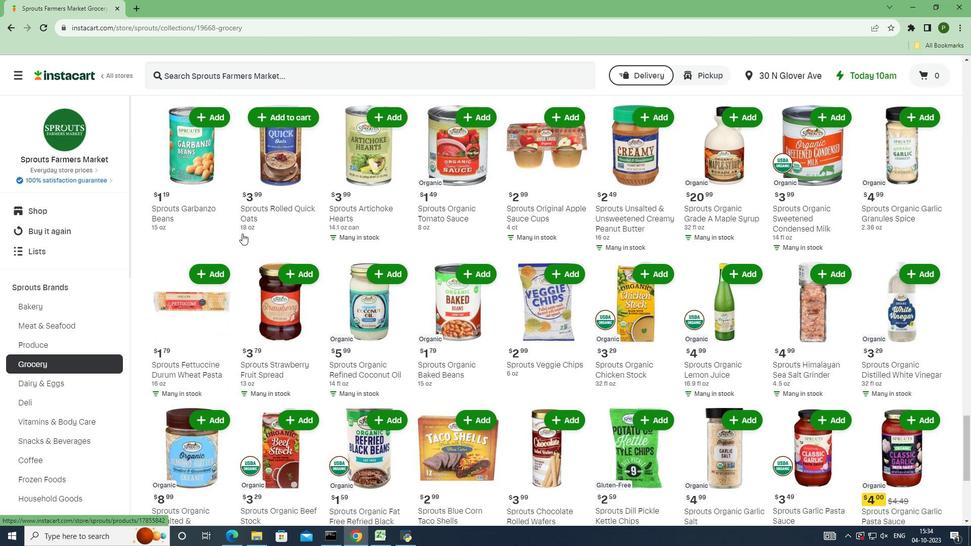 
Action: Mouse scrolled (242, 233) with delta (0, 0)
Screenshot: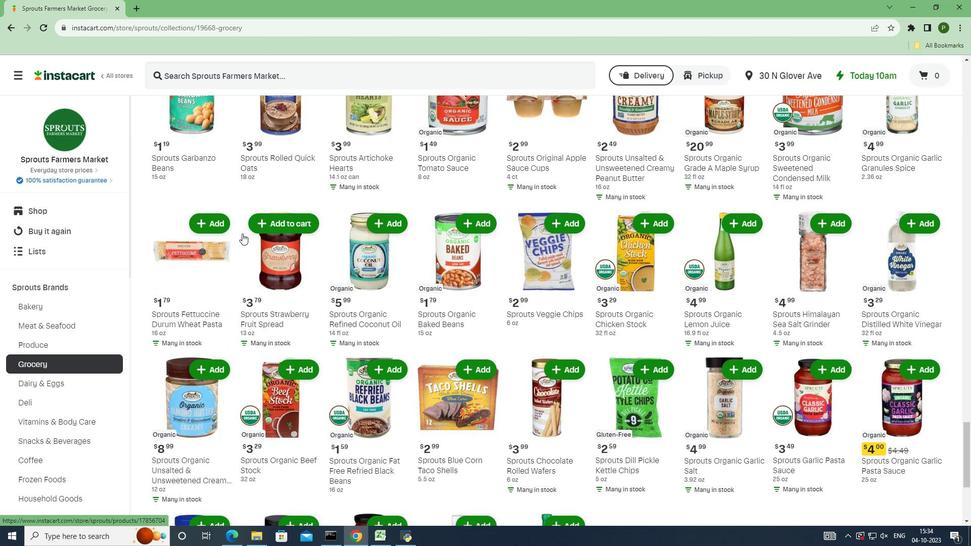 
Action: Mouse scrolled (242, 233) with delta (0, 0)
Screenshot: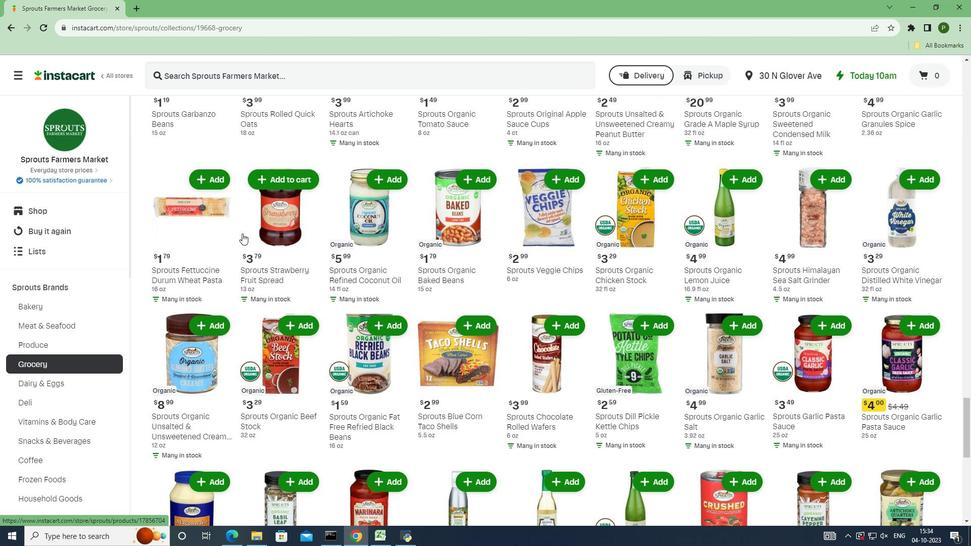 
Action: Mouse moved to (241, 233)
Screenshot: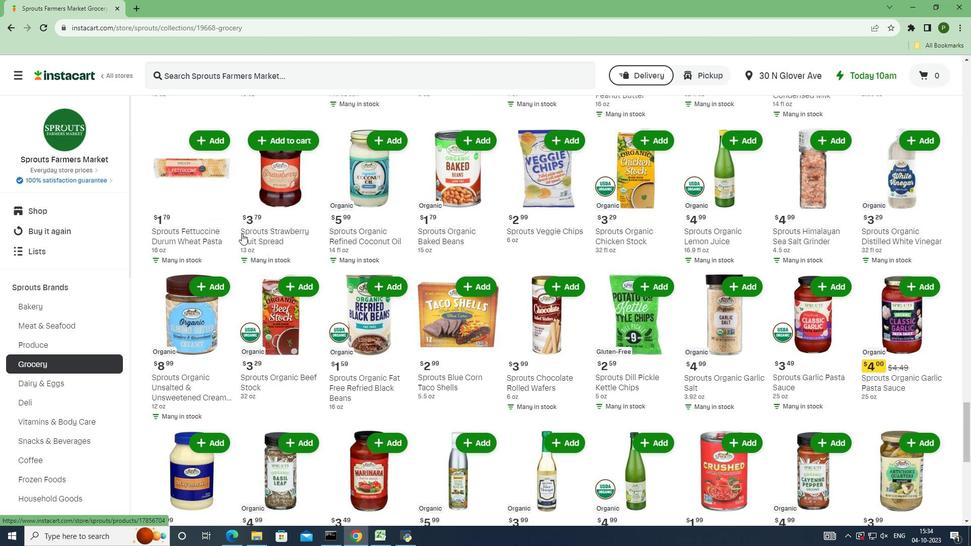 
Action: Mouse scrolled (241, 233) with delta (0, 0)
Screenshot: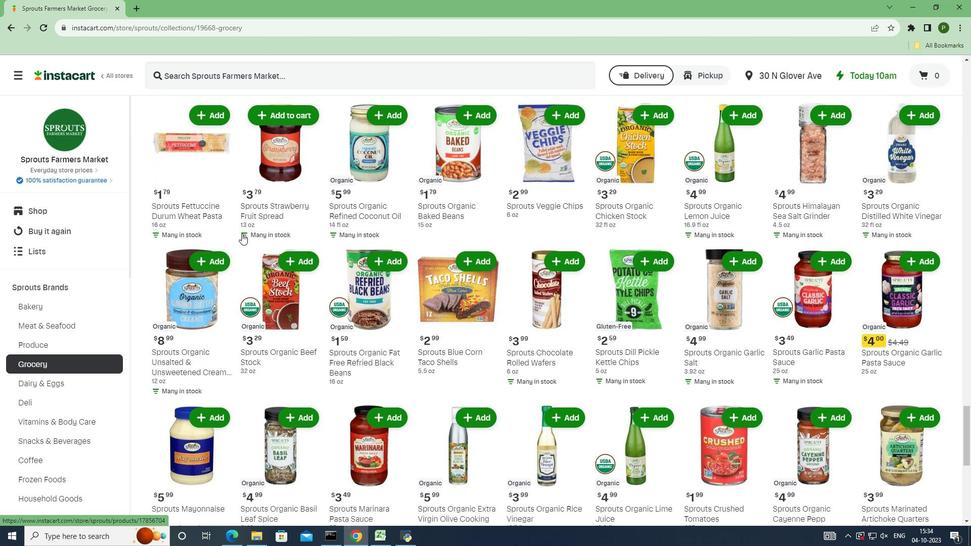 
Action: Mouse scrolled (241, 233) with delta (0, 0)
Screenshot: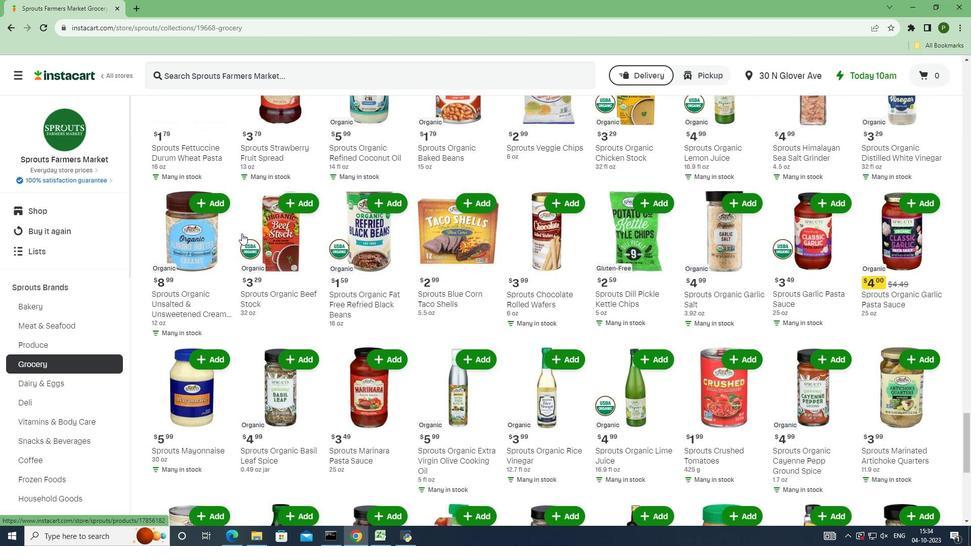 
Action: Mouse scrolled (241, 233) with delta (0, 0)
Screenshot: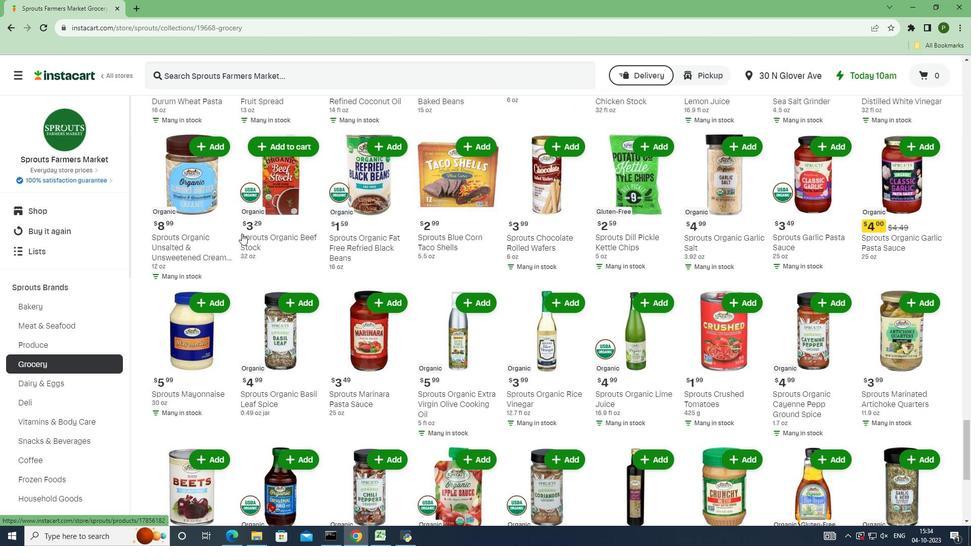 
Action: Mouse scrolled (241, 233) with delta (0, 0)
Screenshot: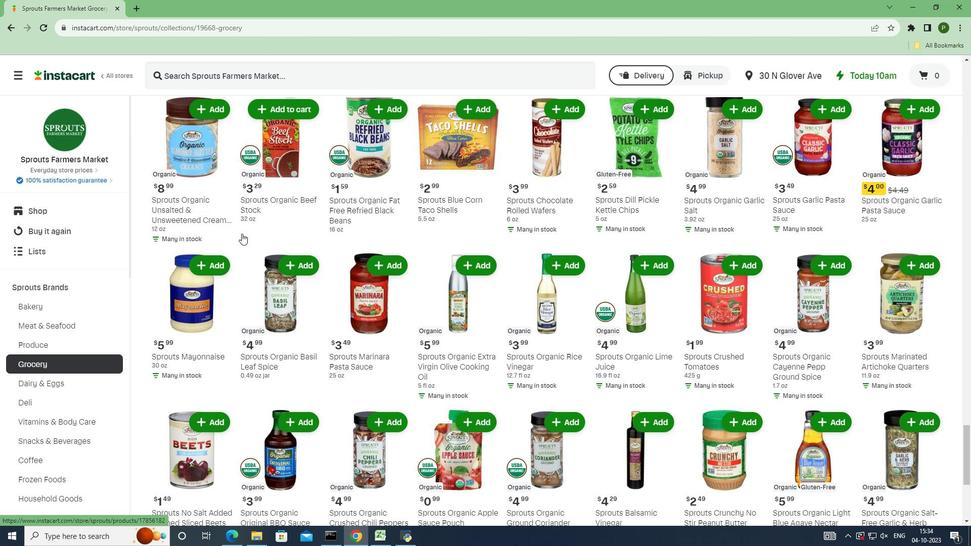 
Action: Mouse scrolled (241, 233) with delta (0, 0)
Screenshot: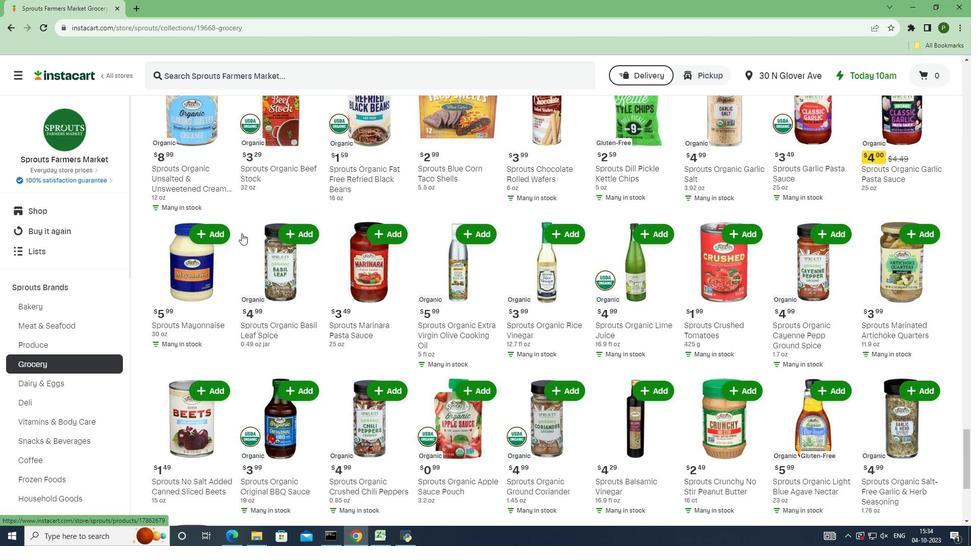
Action: Mouse scrolled (241, 233) with delta (0, 0)
Screenshot: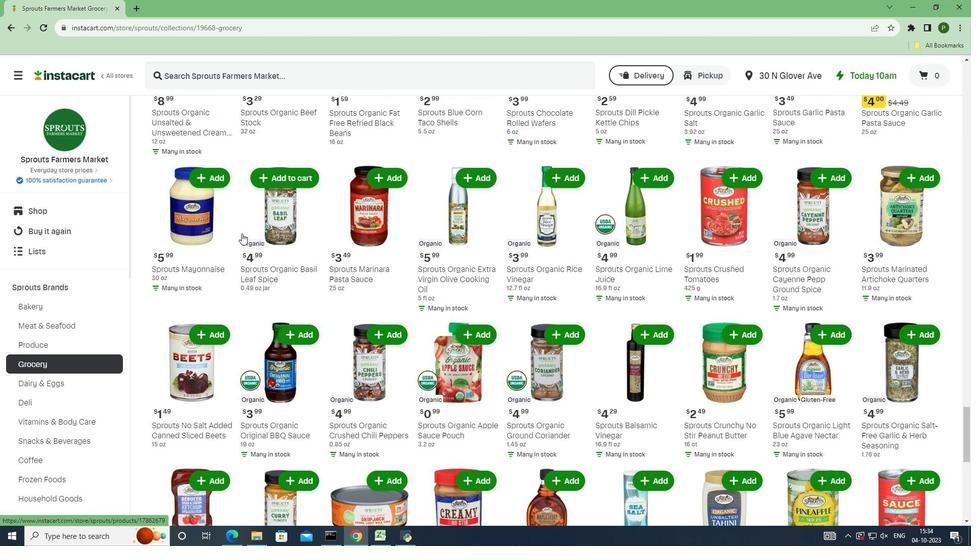 
Action: Mouse scrolled (241, 233) with delta (0, 0)
Screenshot: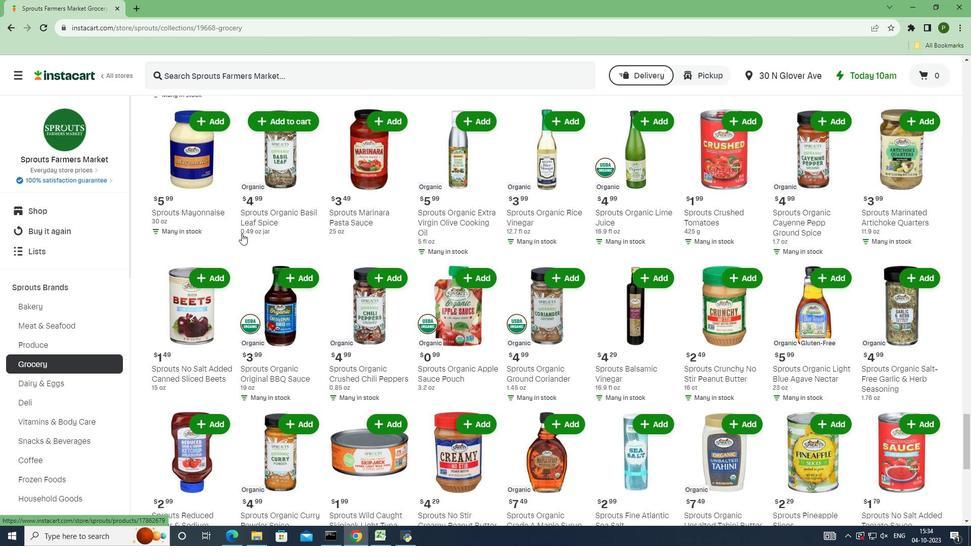 
Action: Mouse scrolled (241, 233) with delta (0, 0)
Screenshot: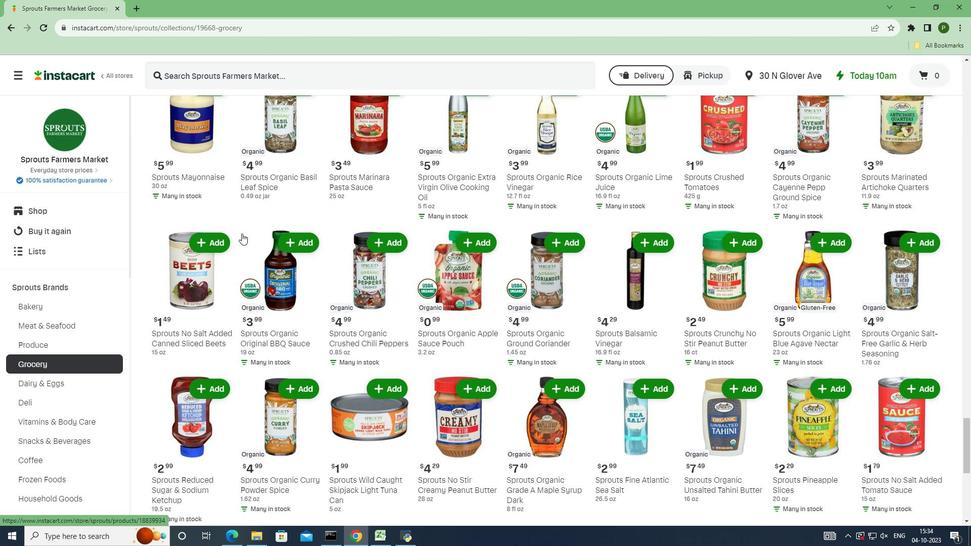 
Action: Mouse scrolled (241, 233) with delta (0, 0)
Screenshot: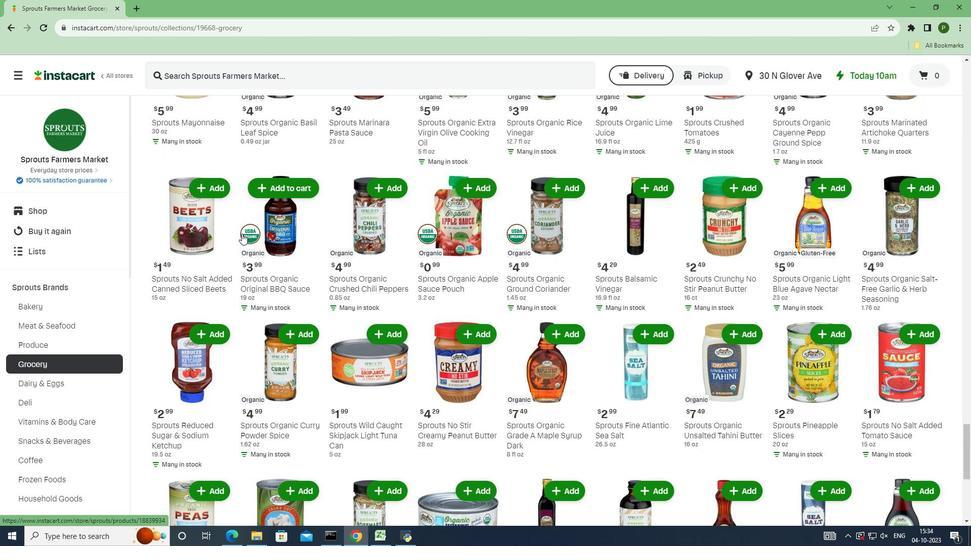 
Action: Mouse scrolled (241, 233) with delta (0, 0)
Screenshot: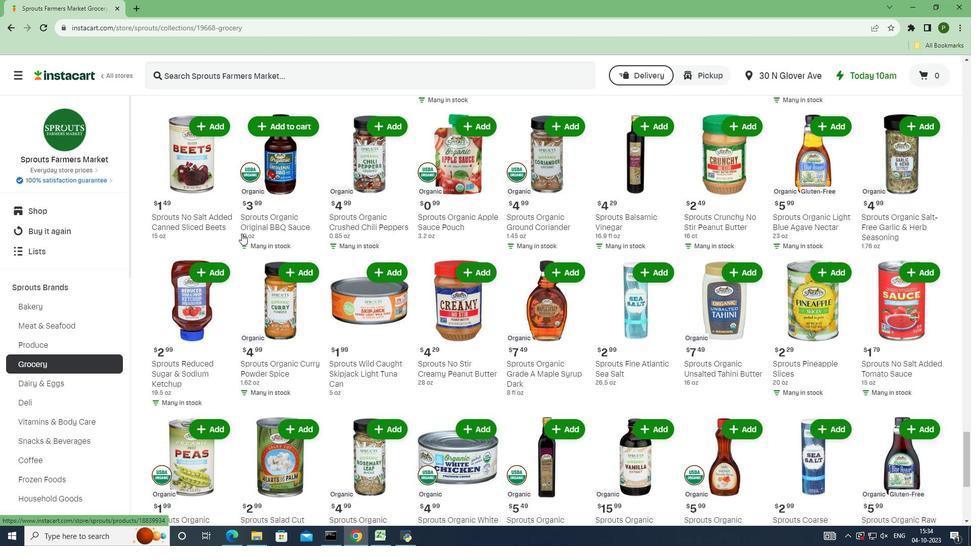 
Action: Mouse scrolled (241, 233) with delta (0, 0)
Screenshot: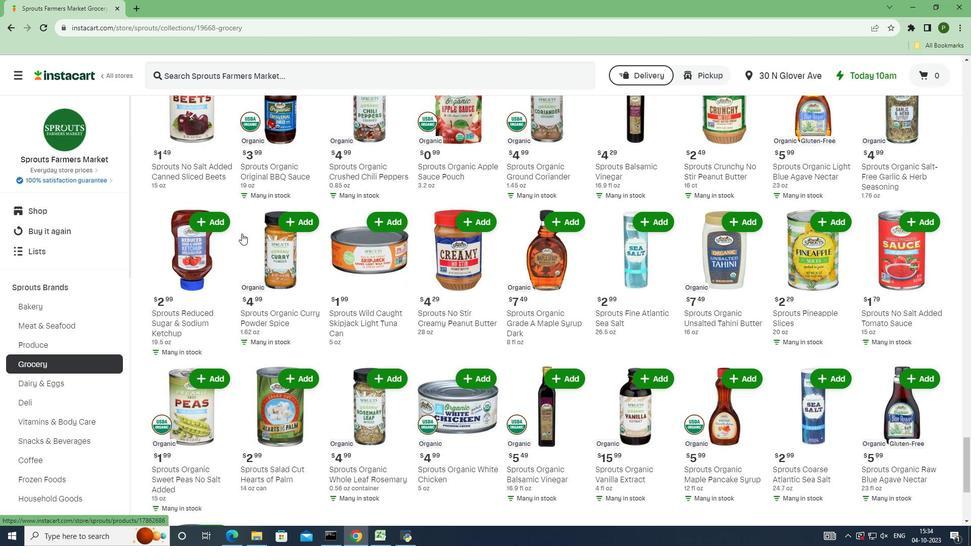 
Action: Mouse scrolled (241, 233) with delta (0, 0)
Screenshot: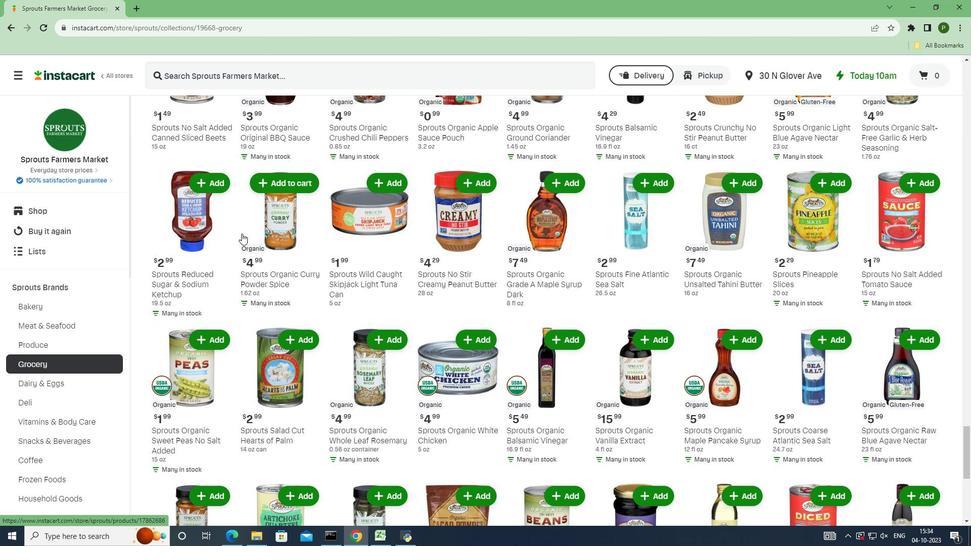 
Action: Mouse scrolled (241, 233) with delta (0, 0)
Screenshot: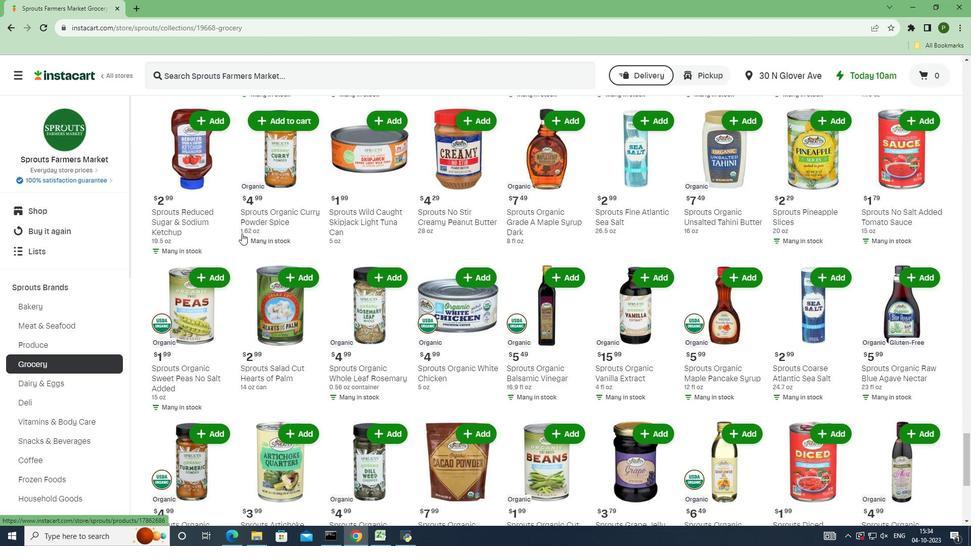 
Action: Mouse scrolled (241, 233) with delta (0, 0)
Screenshot: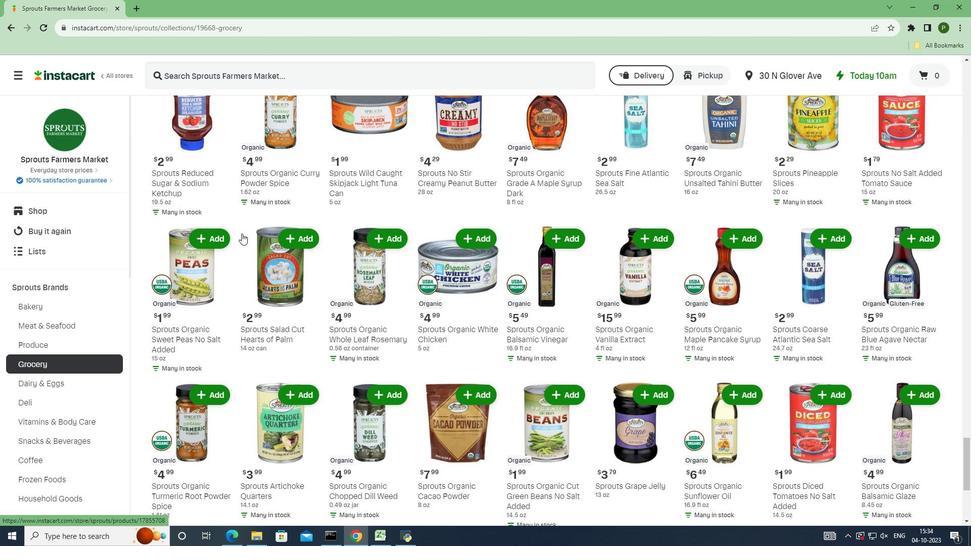 
Action: Mouse scrolled (241, 233) with delta (0, 0)
Screenshot: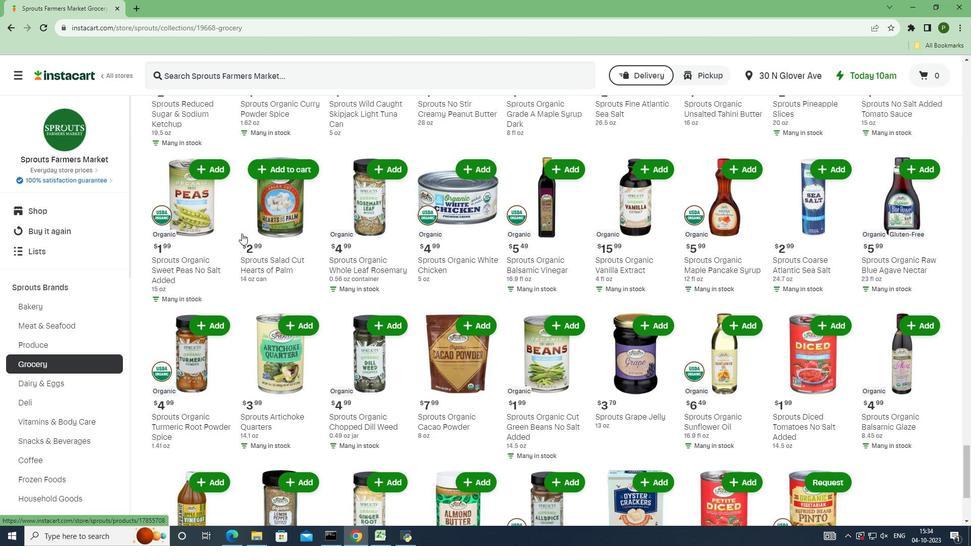 
Action: Mouse scrolled (241, 233) with delta (0, 0)
Screenshot: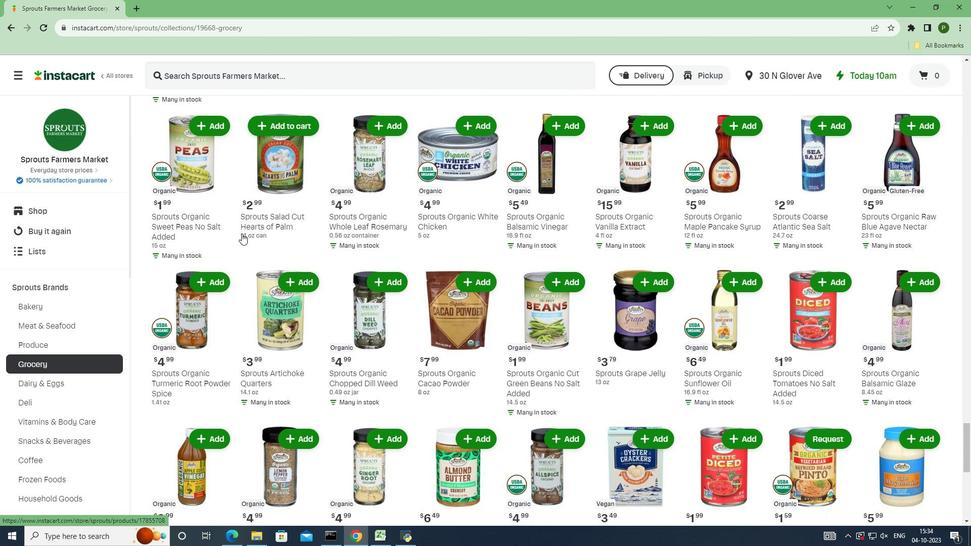 
Action: Mouse scrolled (241, 233) with delta (0, 0)
Screenshot: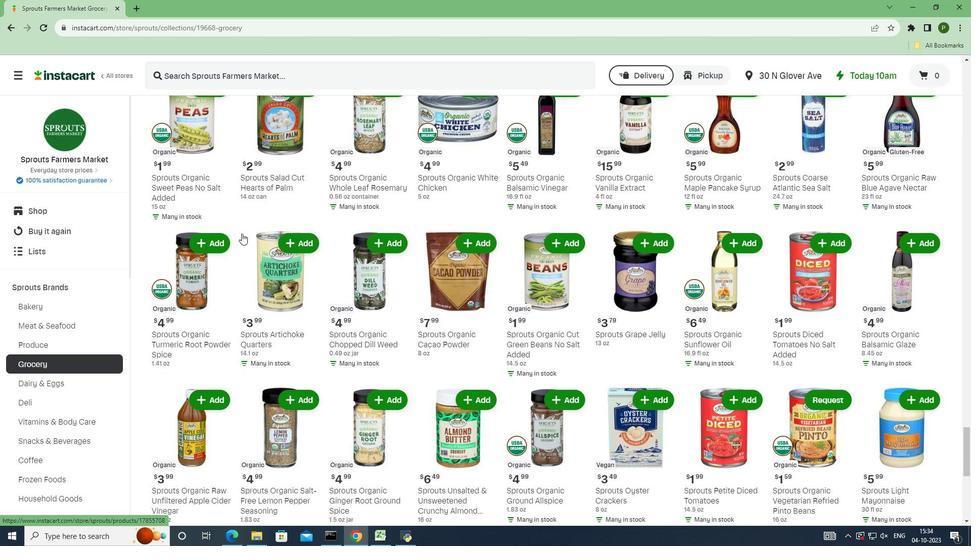 
Action: Mouse scrolled (241, 233) with delta (0, 0)
Screenshot: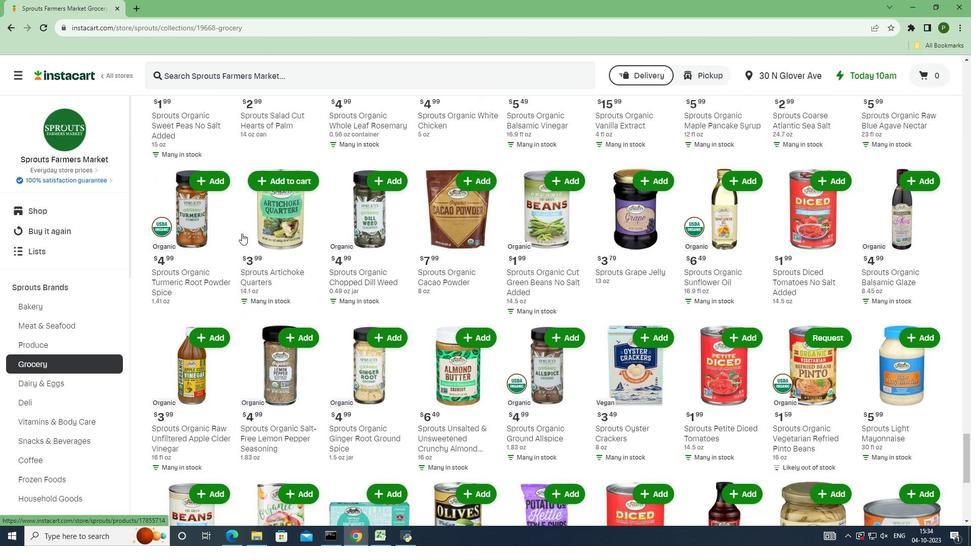 
Action: Mouse scrolled (241, 233) with delta (0, 0)
Screenshot: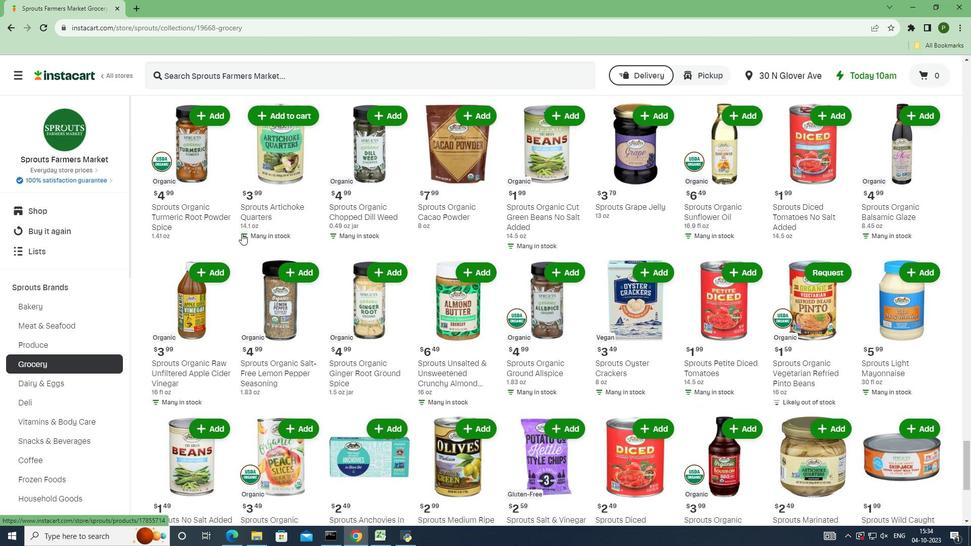
Action: Mouse scrolled (241, 233) with delta (0, 0)
Screenshot: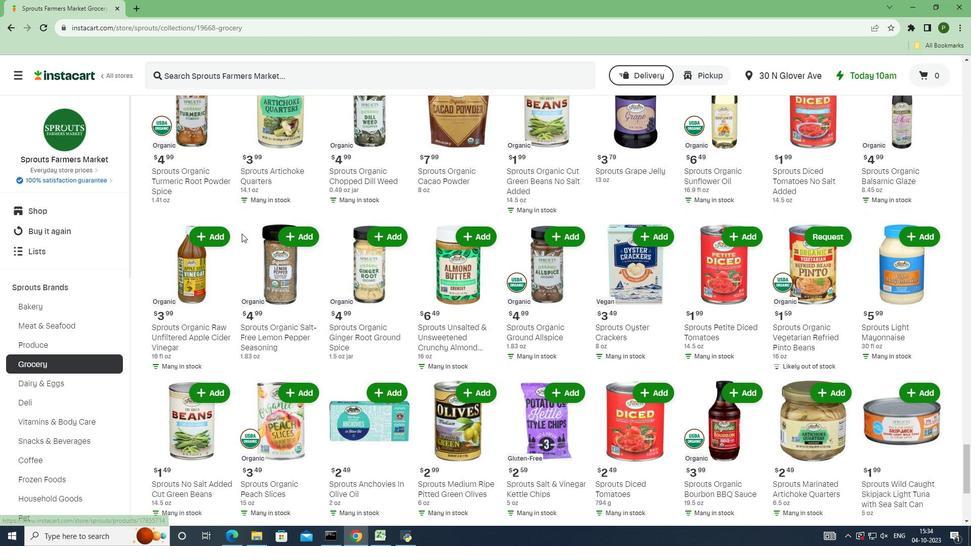 
Action: Mouse scrolled (241, 233) with delta (0, 0)
Screenshot: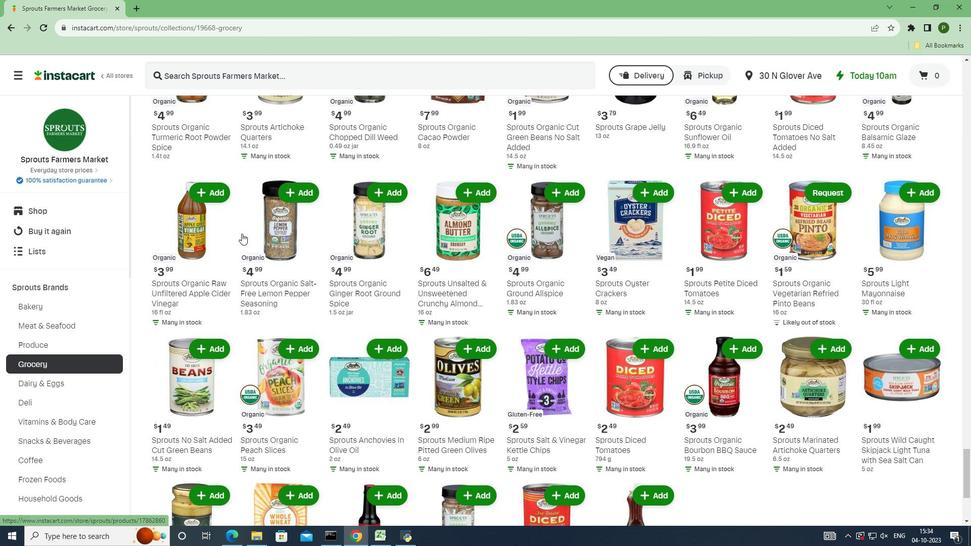 
Action: Mouse scrolled (241, 233) with delta (0, 0)
Screenshot: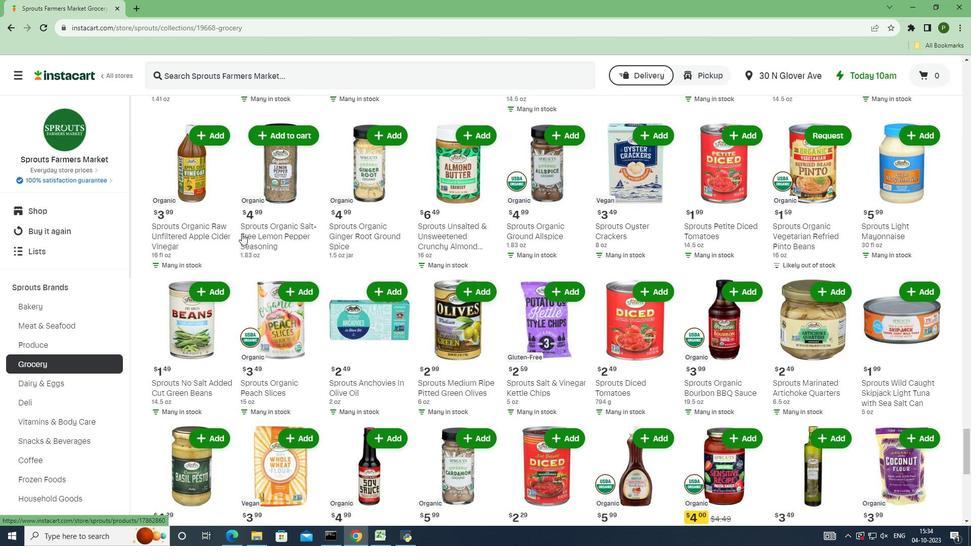 
Action: Mouse scrolled (241, 233) with delta (0, 0)
Screenshot: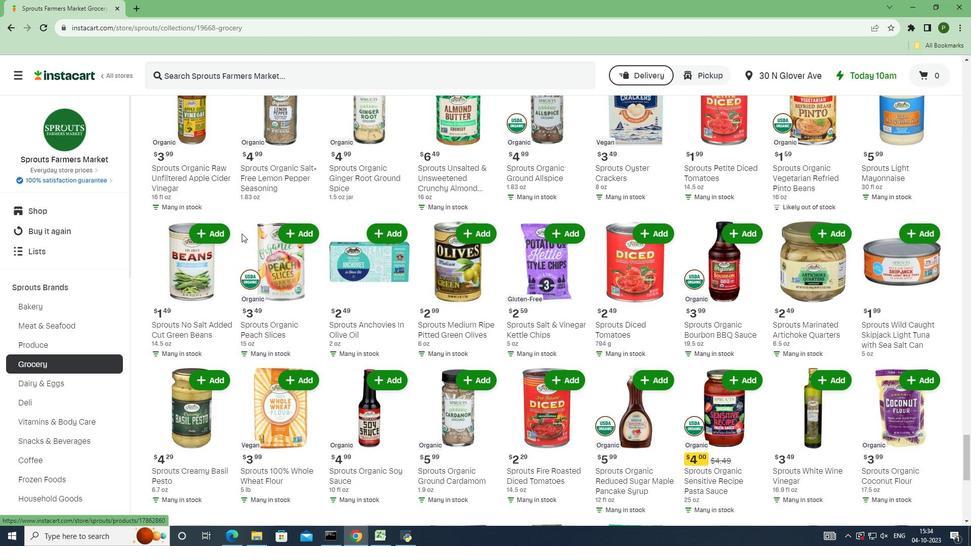 
Action: Mouse scrolled (241, 233) with delta (0, 0)
Screenshot: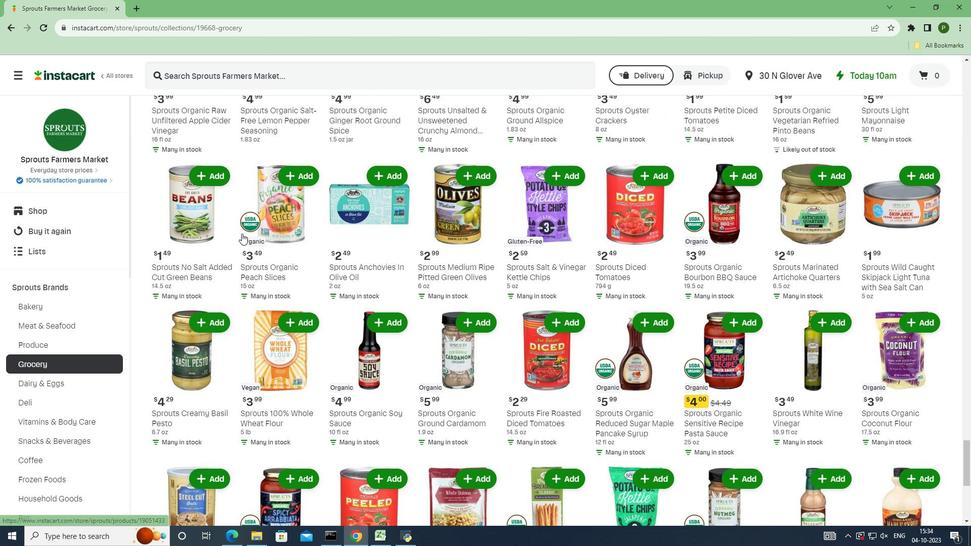 
Action: Mouse scrolled (241, 233) with delta (0, 0)
Screenshot: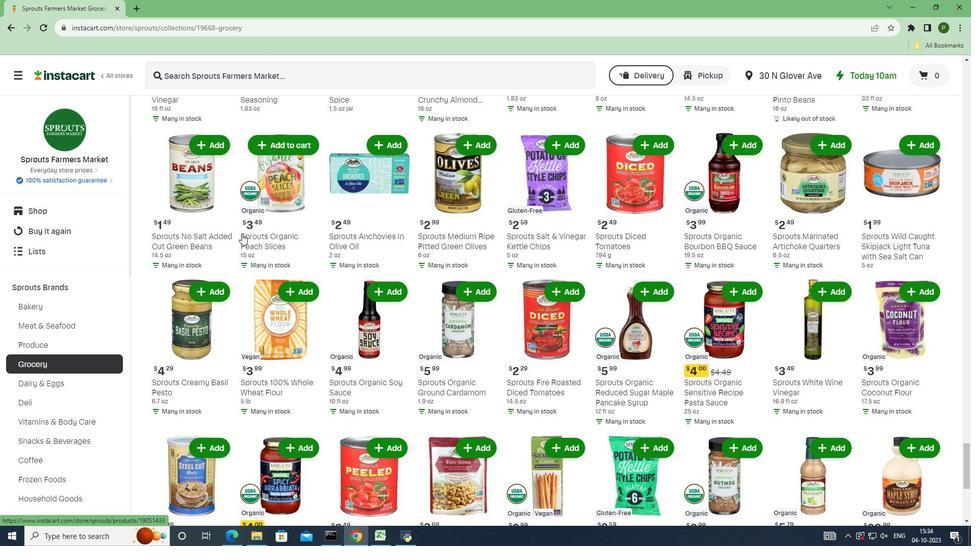 
Action: Mouse scrolled (241, 233) with delta (0, 0)
Screenshot: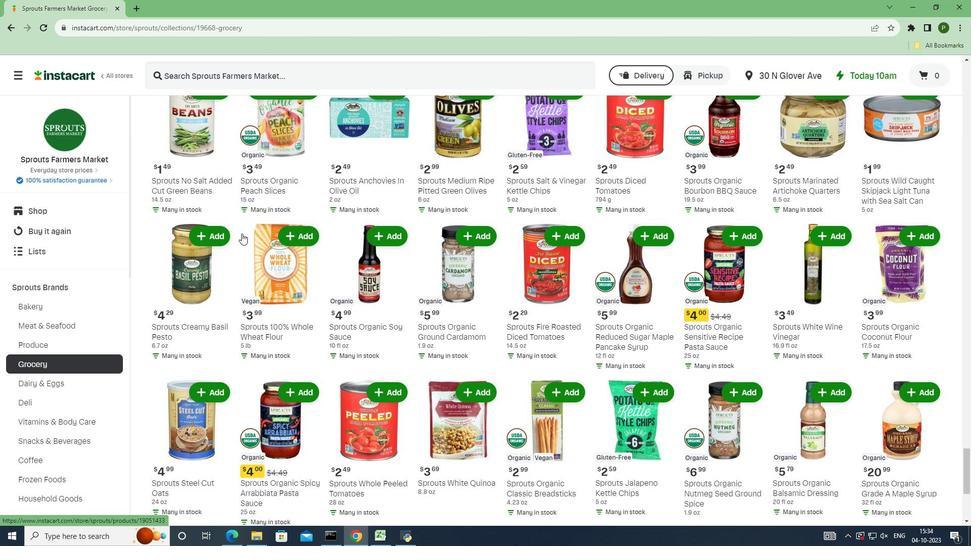 
Action: Mouse scrolled (241, 233) with delta (0, 0)
Screenshot: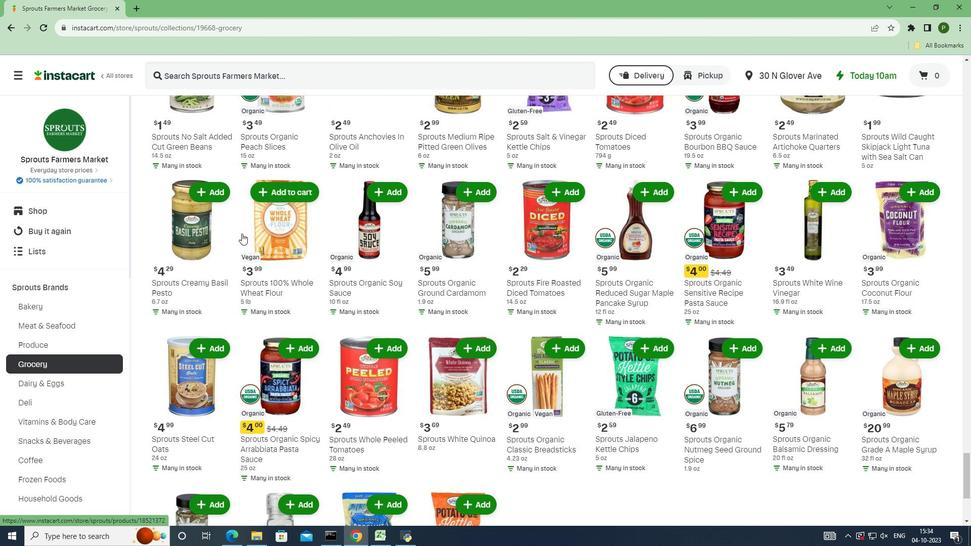 
Action: Mouse scrolled (241, 233) with delta (0, 0)
Screenshot: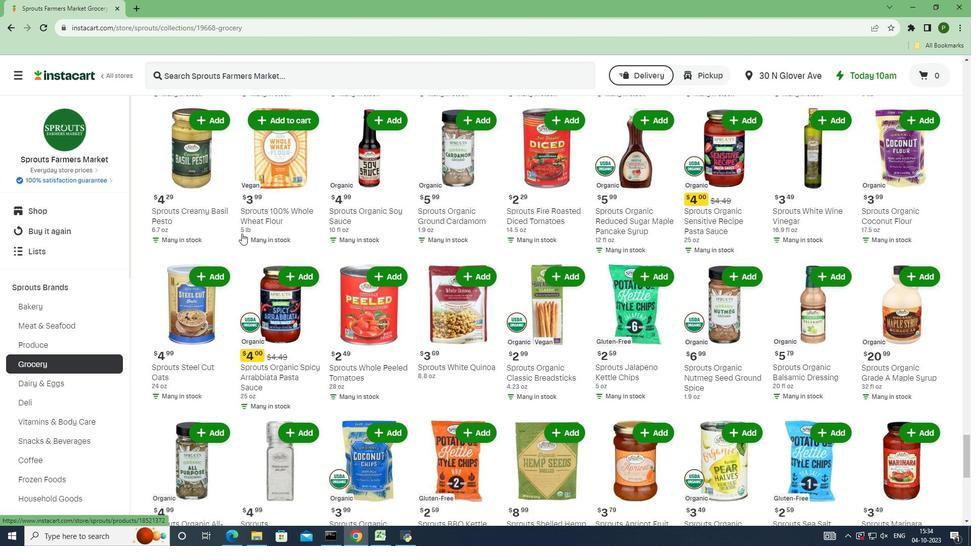
Action: Mouse scrolled (241, 233) with delta (0, 0)
Screenshot: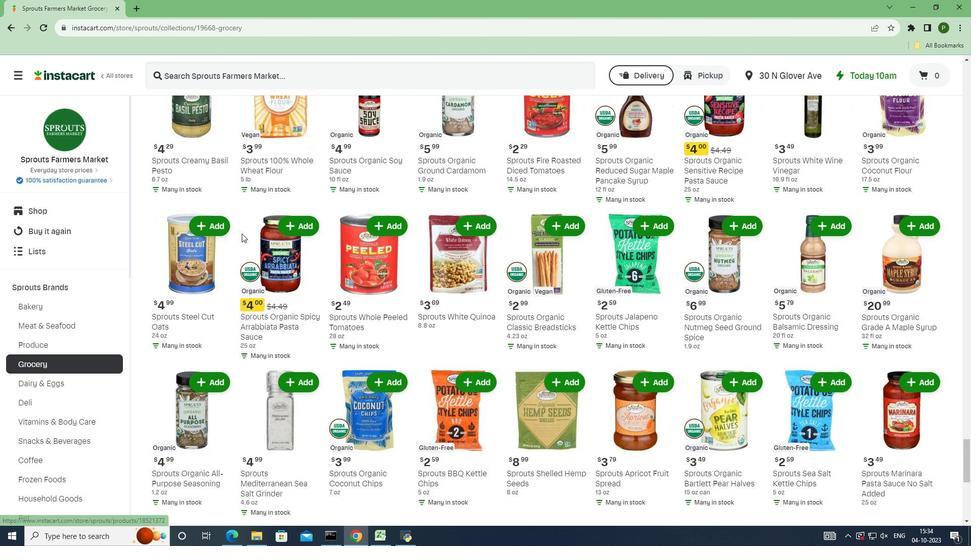 
Action: Mouse scrolled (241, 233) with delta (0, 0)
Screenshot: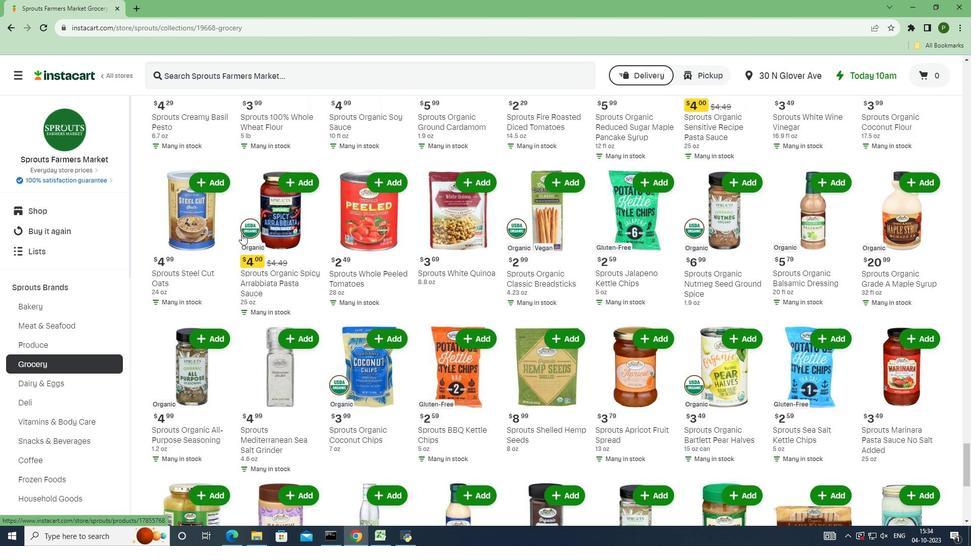 
Action: Mouse scrolled (241, 233) with delta (0, 0)
Screenshot: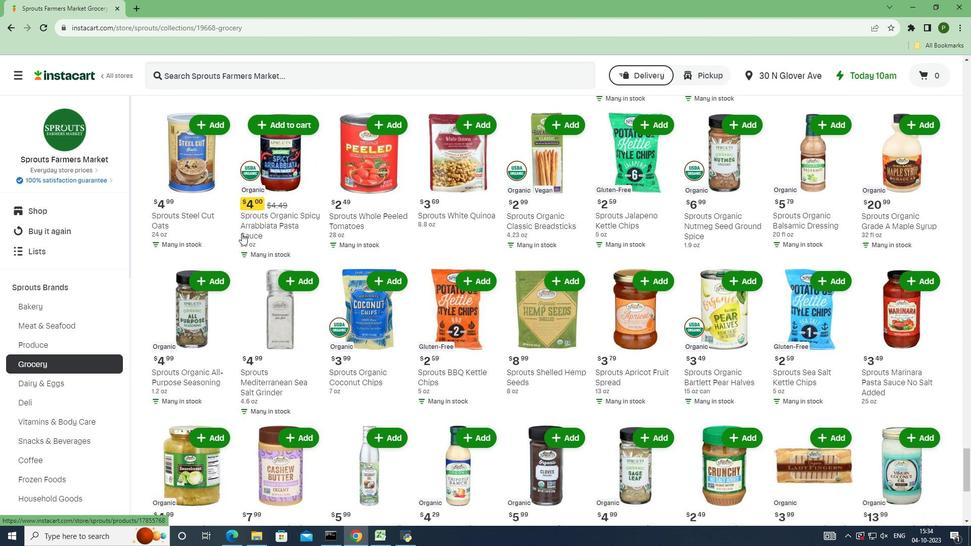 
Action: Mouse scrolled (241, 233) with delta (0, 0)
Screenshot: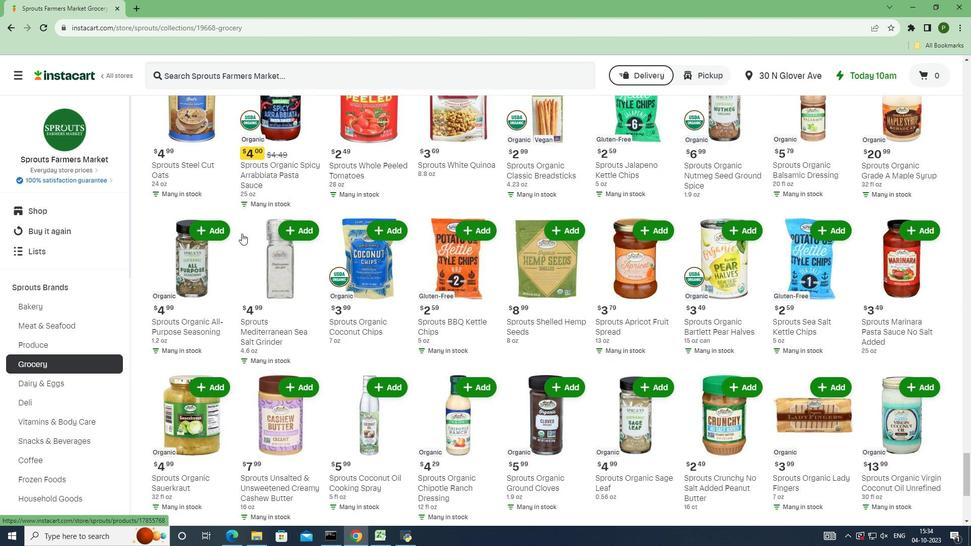 
Action: Mouse scrolled (241, 233) with delta (0, 0)
Screenshot: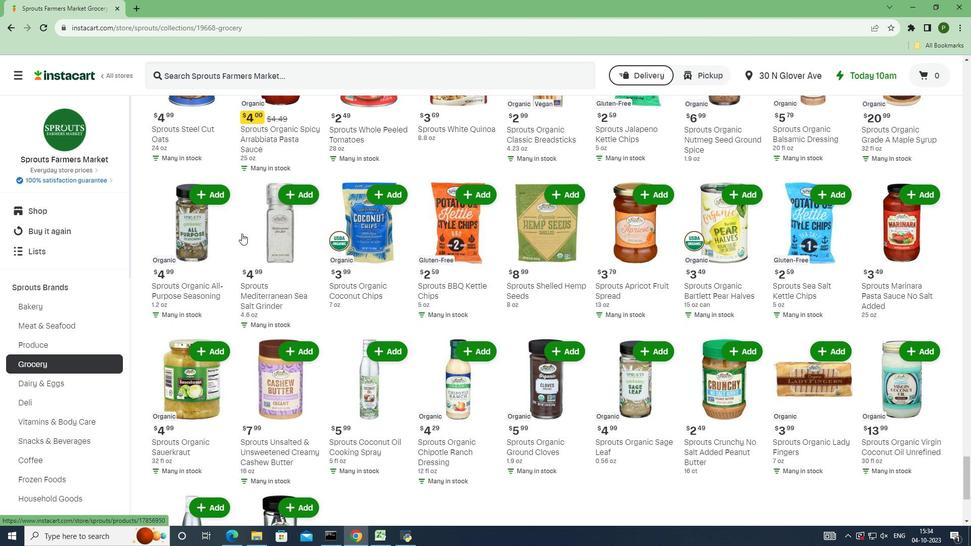 
Action: Mouse moved to (241, 233)
Screenshot: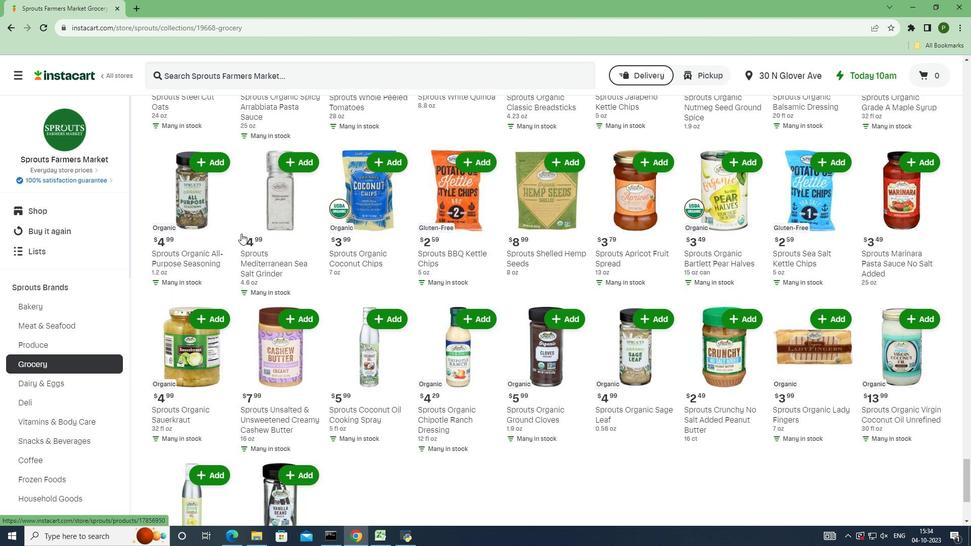 
Action: Mouse scrolled (241, 233) with delta (0, 0)
Screenshot: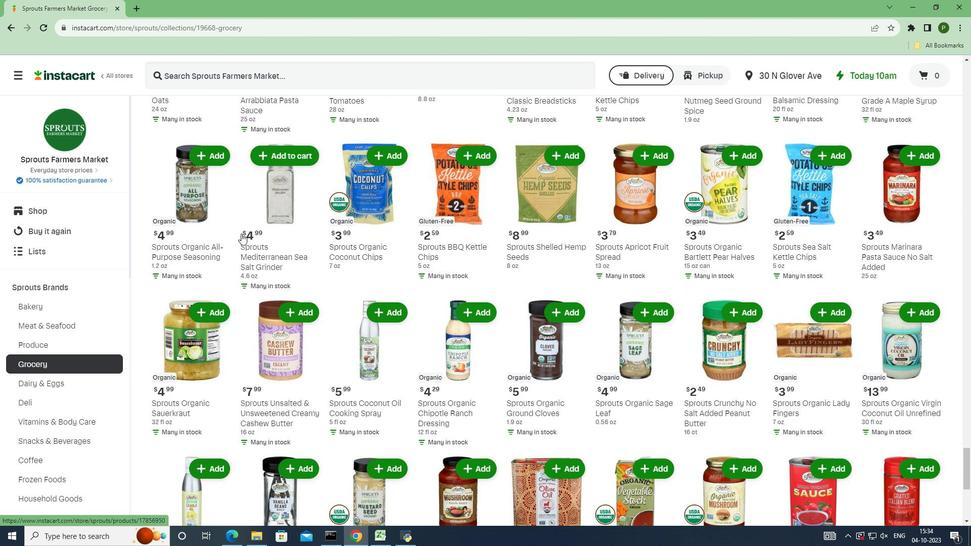 
Action: Mouse scrolled (241, 233) with delta (0, 0)
Screenshot: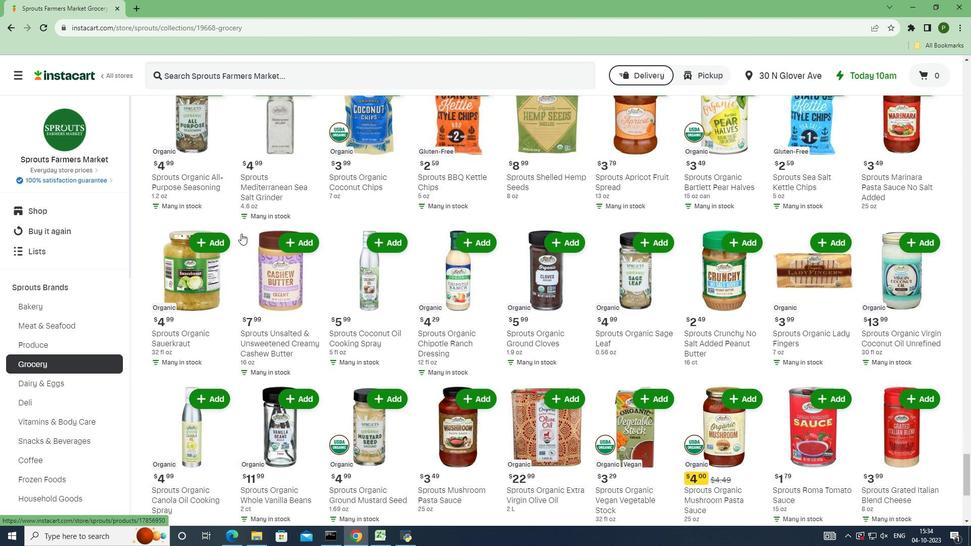
Action: Mouse scrolled (241, 233) with delta (0, 0)
Screenshot: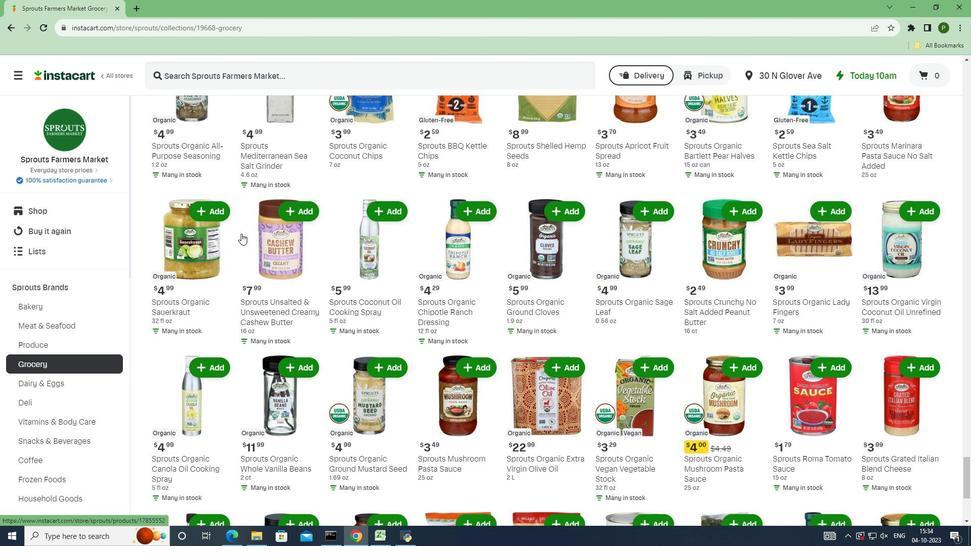 
Action: Mouse scrolled (241, 233) with delta (0, 0)
Screenshot: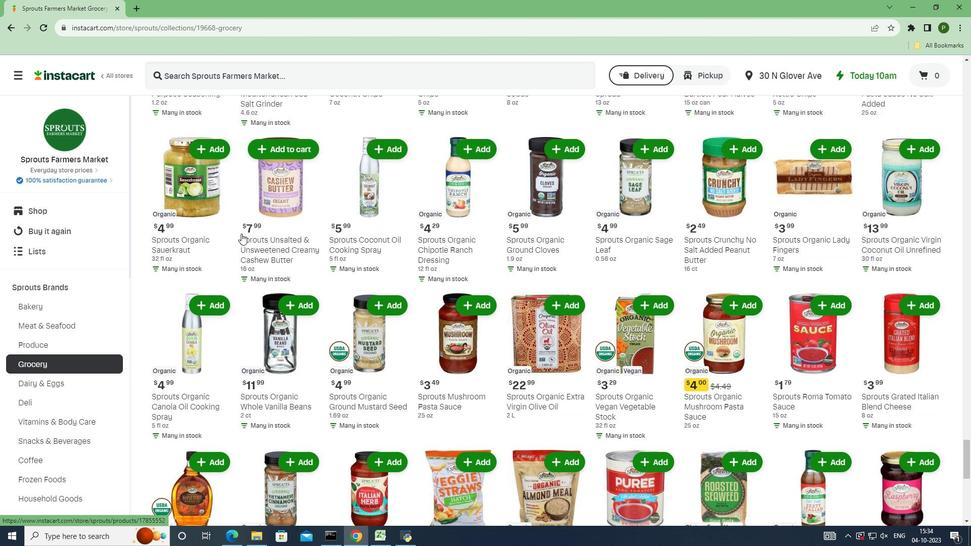 
Action: Mouse scrolled (241, 233) with delta (0, 0)
Screenshot: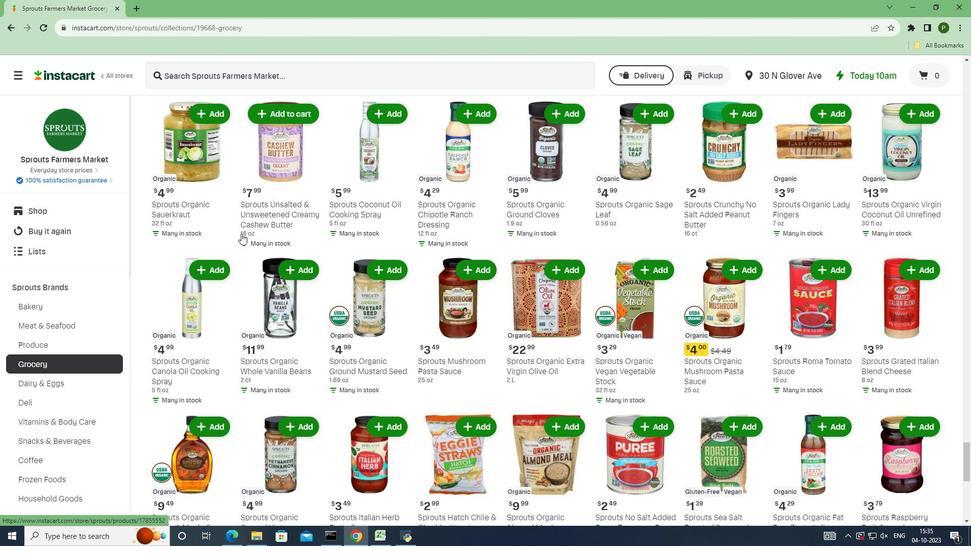 
Action: Mouse scrolled (241, 233) with delta (0, 0)
Screenshot: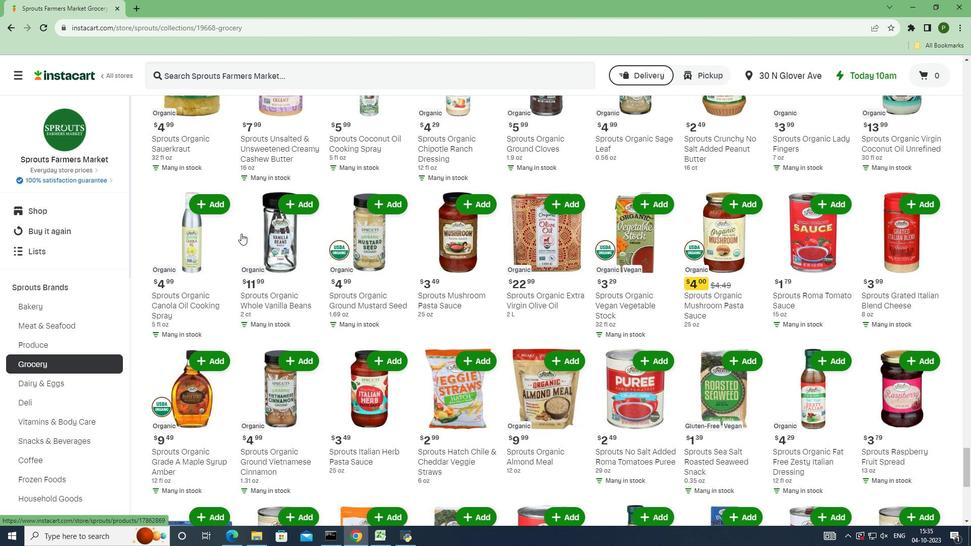 
Action: Mouse scrolled (241, 233) with delta (0, 0)
Screenshot: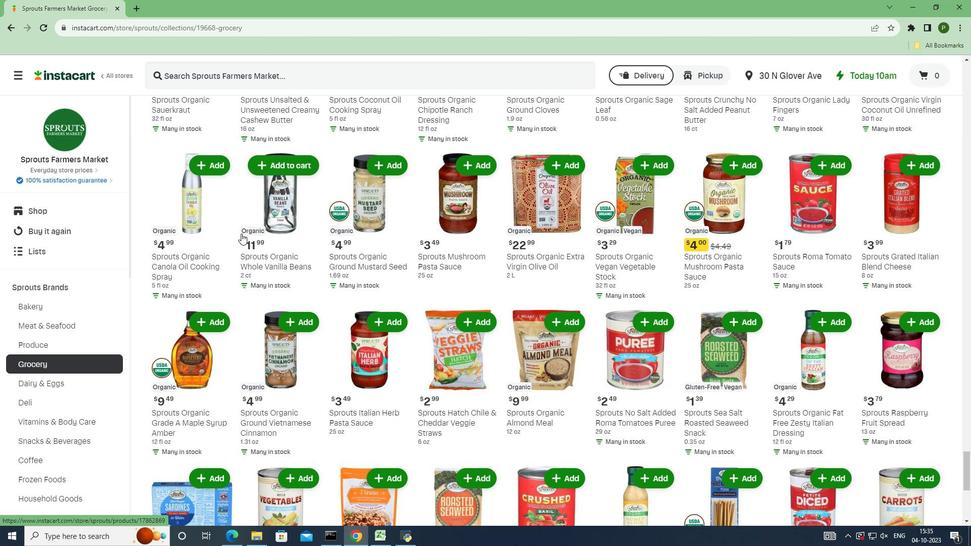 
Action: Mouse moved to (714, 119)
Screenshot: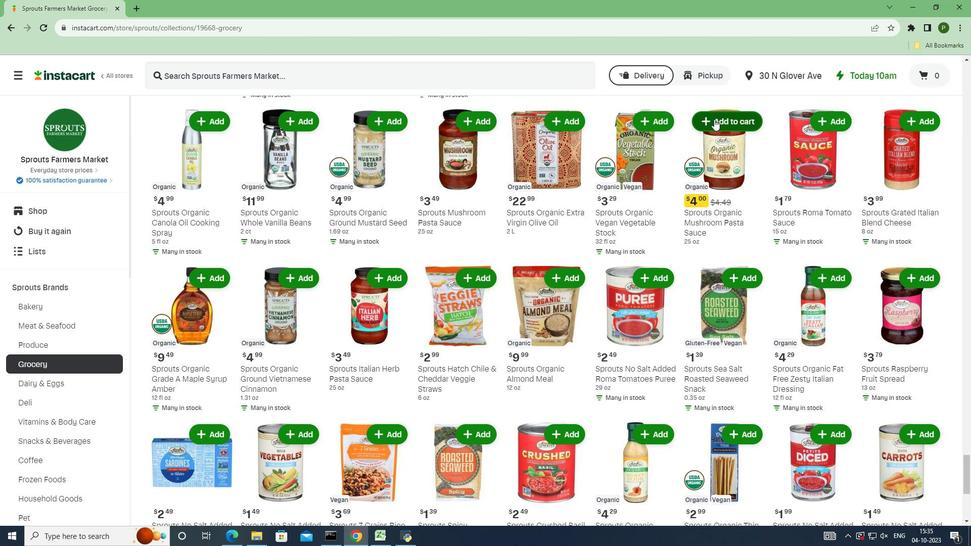 
Action: Mouse pressed left at (714, 119)
Screenshot: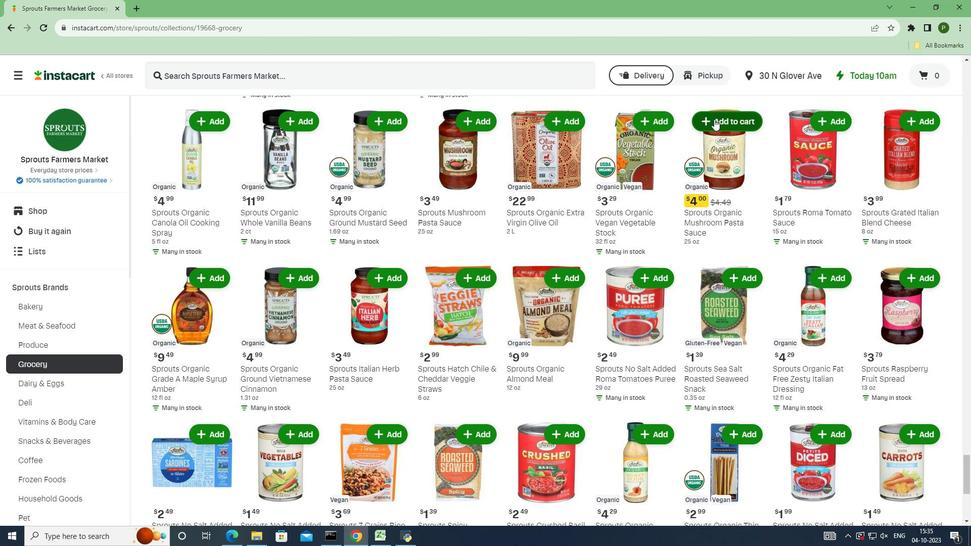 
Action: Mouse moved to (720, 119)
Screenshot: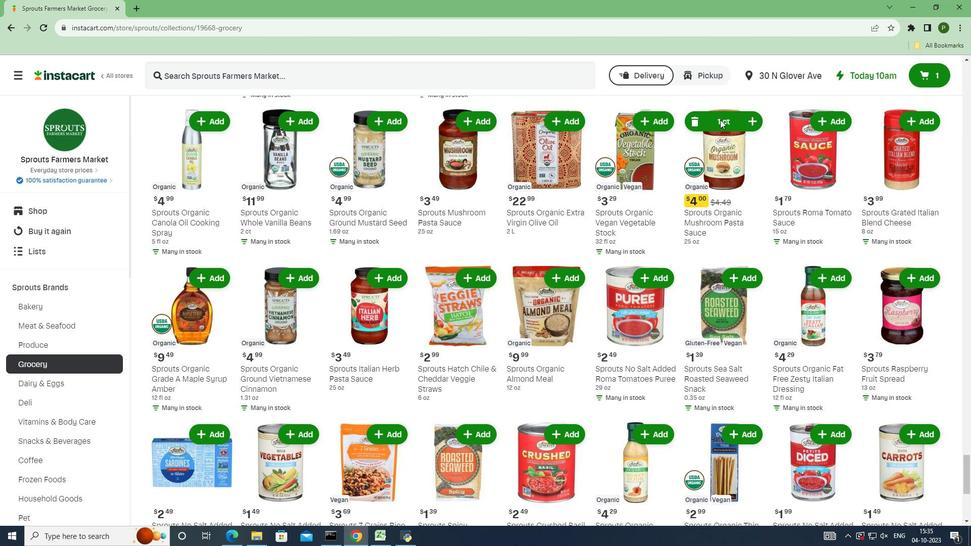 
